 Task: Add an event with the title Interview with Nora, date '2024/04/23', time 7:30 AM to 9:30 AMand add a description: During this session, we will gather a diverse group of experts, including environmentalists, engineers, urban planners, technology enthusiasts, and policy makers, to foster a multidimensional perspective on the topic. Through an open exchange of ideas, we will collectively explore creative strategies to minimize carbon emissions, reduce traffic congestion, and promote eco-friendly modes of transportation.Select event color  Tangerine . Add location for the event as: 321 Cap Ferrat, France, logged in from the account softage.3@softage.netand send the event invitation to softage.5@softage.net and softage.6@softage.net. Set a reminder for the event Daily
Action: Mouse moved to (82, 105)
Screenshot: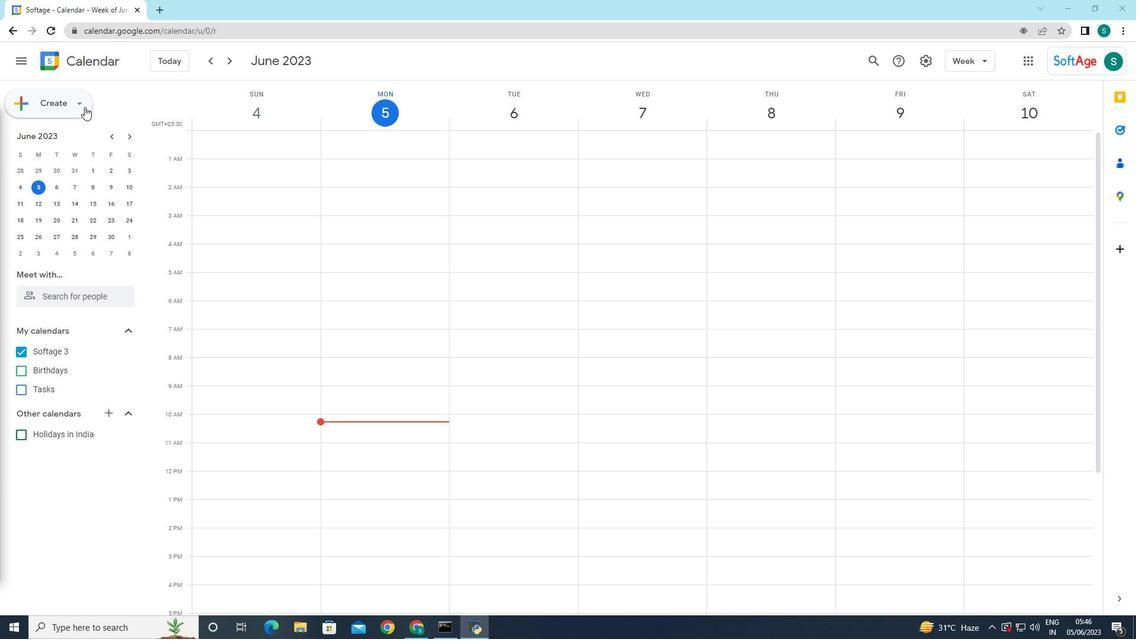 
Action: Mouse pressed left at (82, 105)
Screenshot: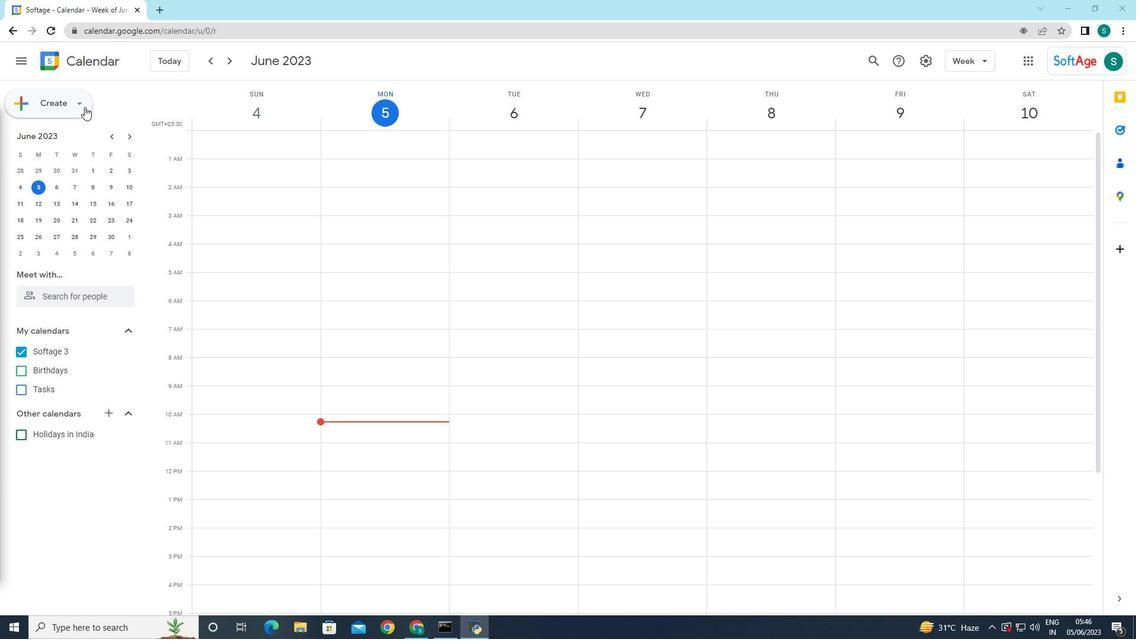 
Action: Mouse moved to (61, 137)
Screenshot: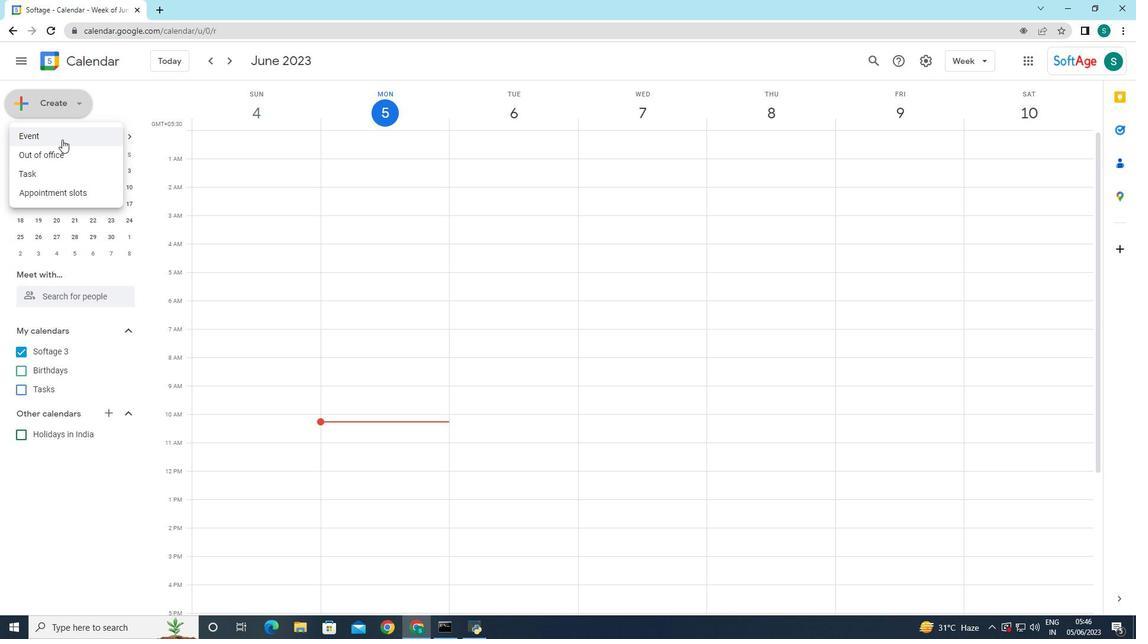
Action: Mouse pressed left at (61, 137)
Screenshot: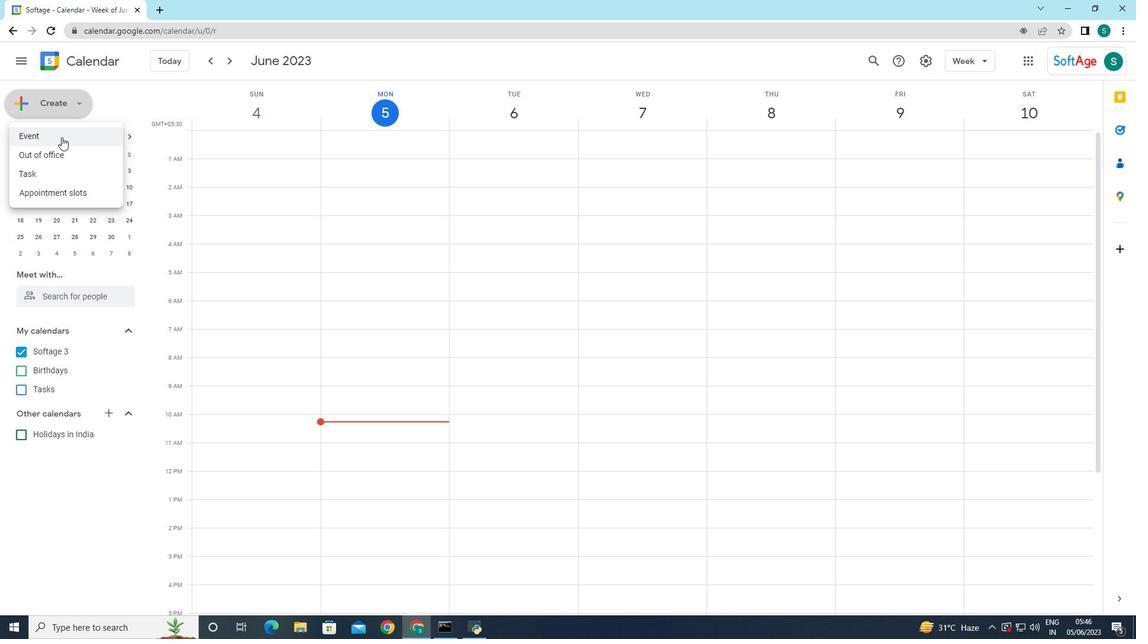 
Action: Mouse moved to (234, 472)
Screenshot: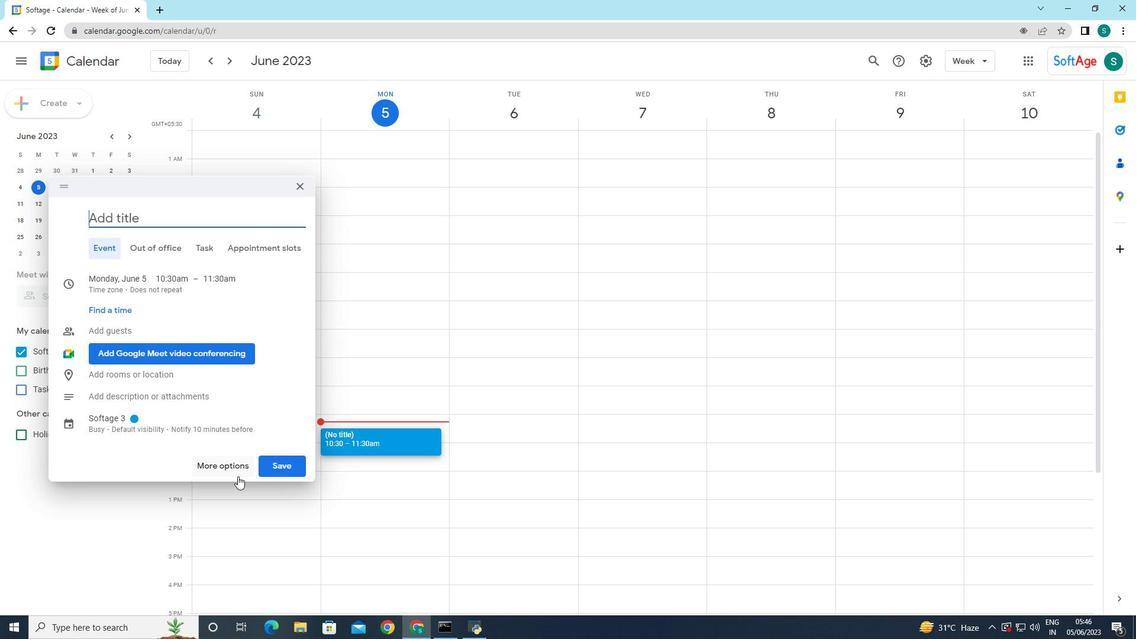 
Action: Mouse pressed left at (234, 472)
Screenshot: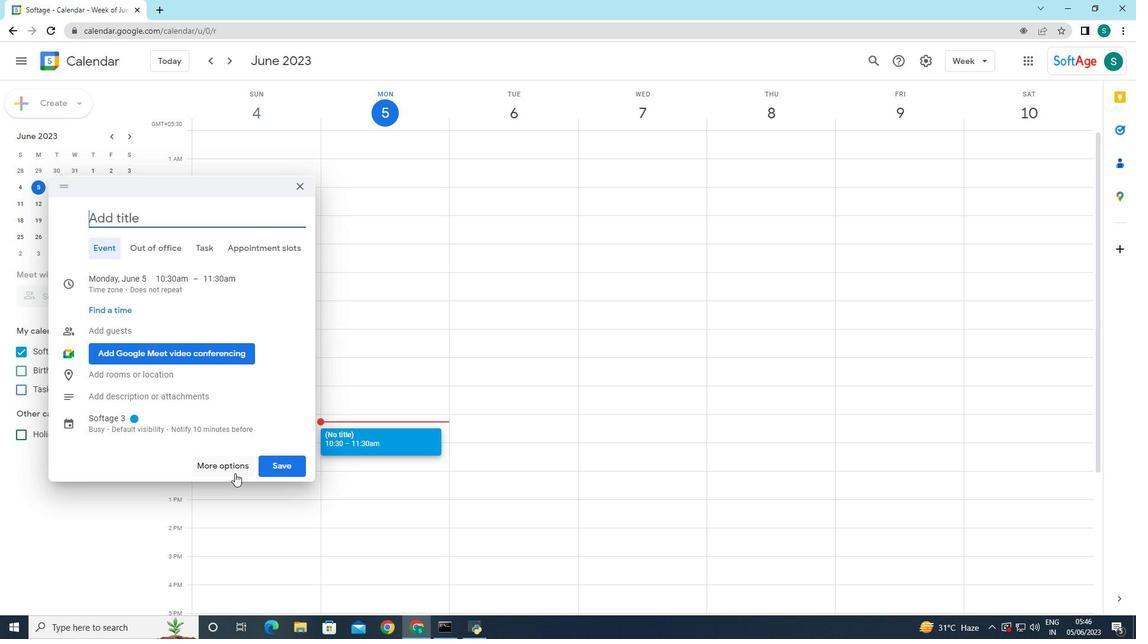 
Action: Mouse moved to (88, 68)
Screenshot: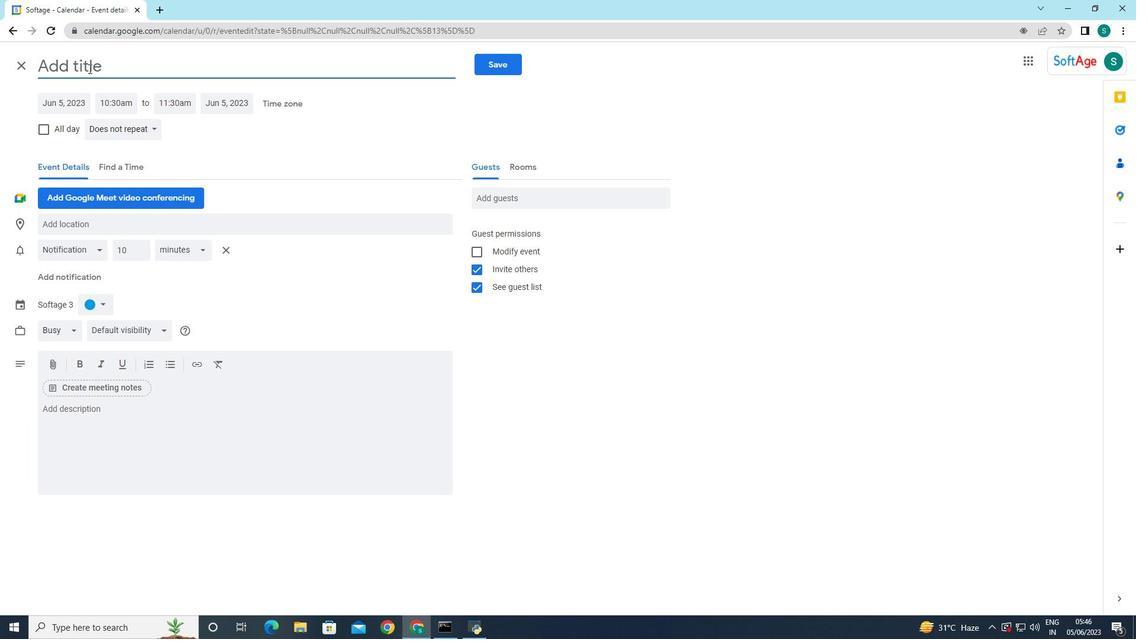 
Action: Mouse pressed left at (88, 68)
Screenshot: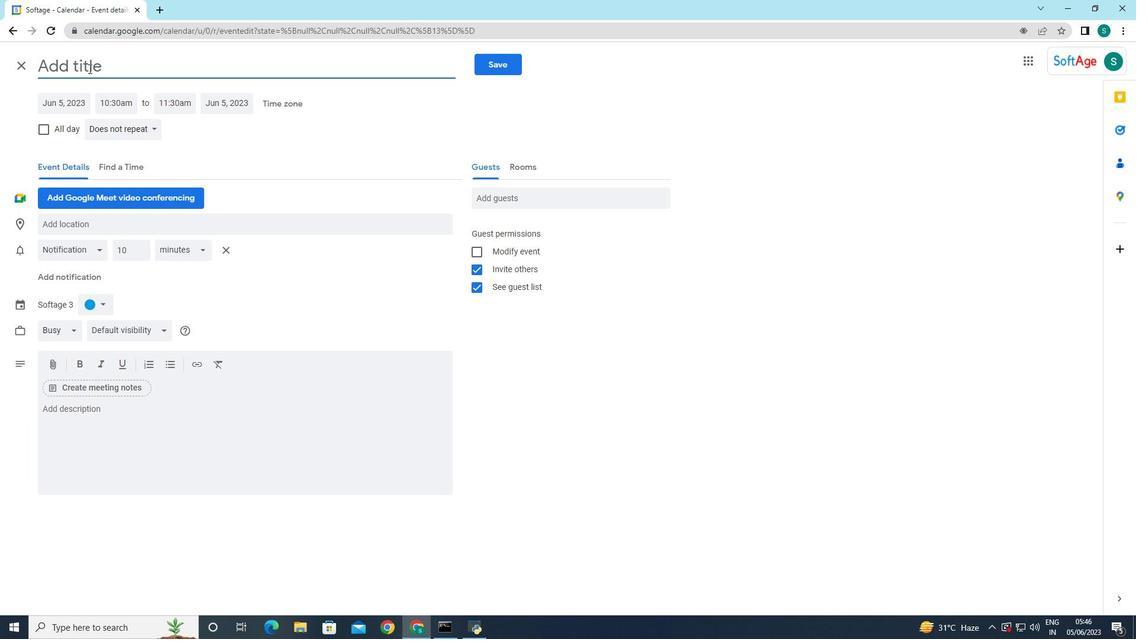 
Action: Key pressed <Key.caps_lock>I<Key.caps_lock>nterviw<Key.backspace>ew<Key.space><Key.caps_lock>W<Key.backspace><Key.caps_lock>w<Key.caps_lock>ITH<Key.backspace><Key.backspace><Key.backspace><Key.caps_lock>i<Key.backspace>ith<Key.space><Key.caps_lock>N<Key.caps_lock>ora,<Key.space>
Screenshot: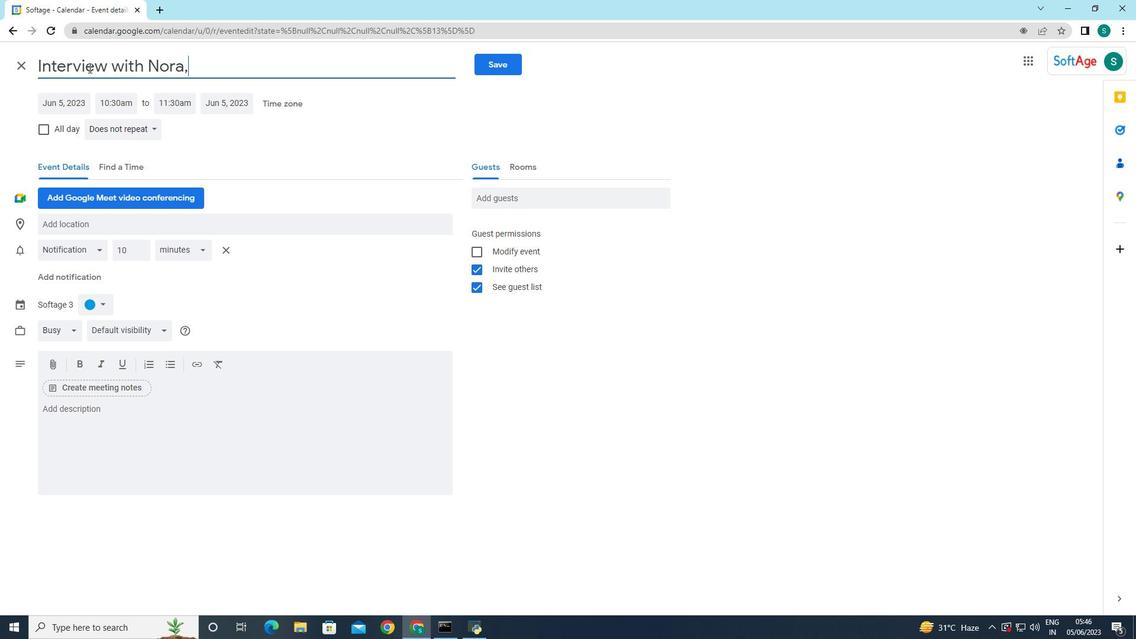 
Action: Mouse moved to (57, 104)
Screenshot: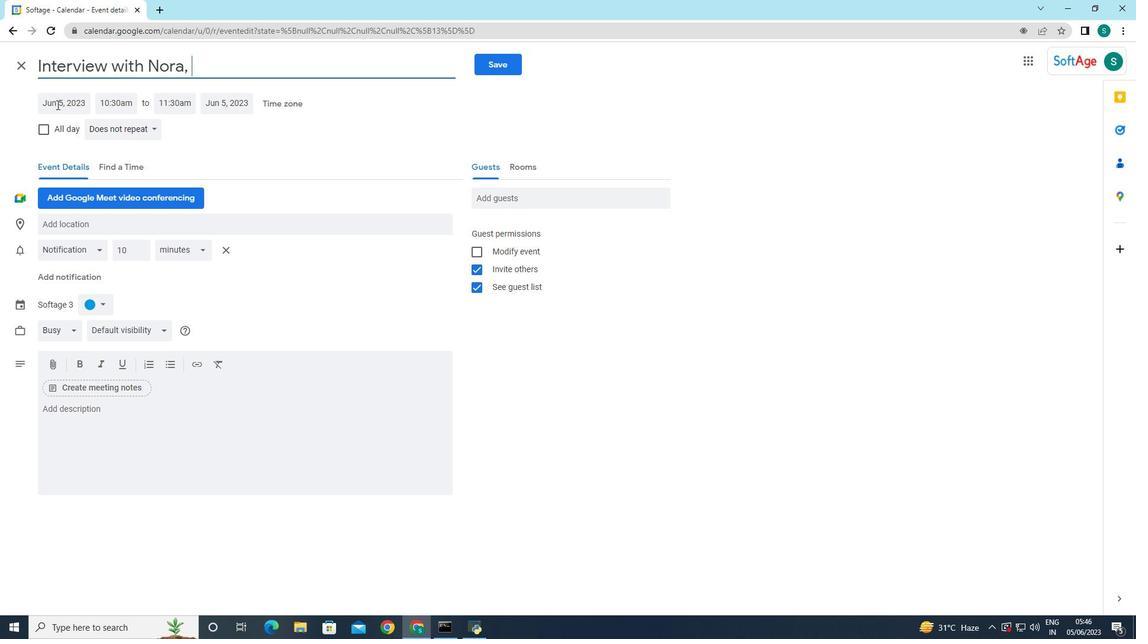 
Action: Mouse pressed left at (57, 104)
Screenshot: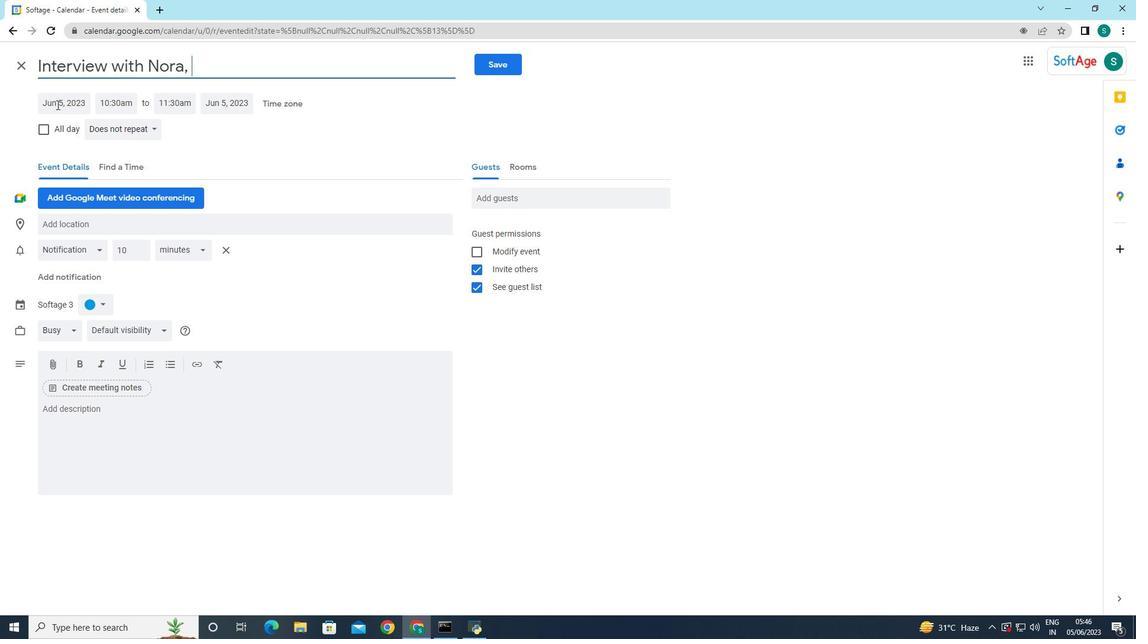 
Action: Mouse moved to (193, 129)
Screenshot: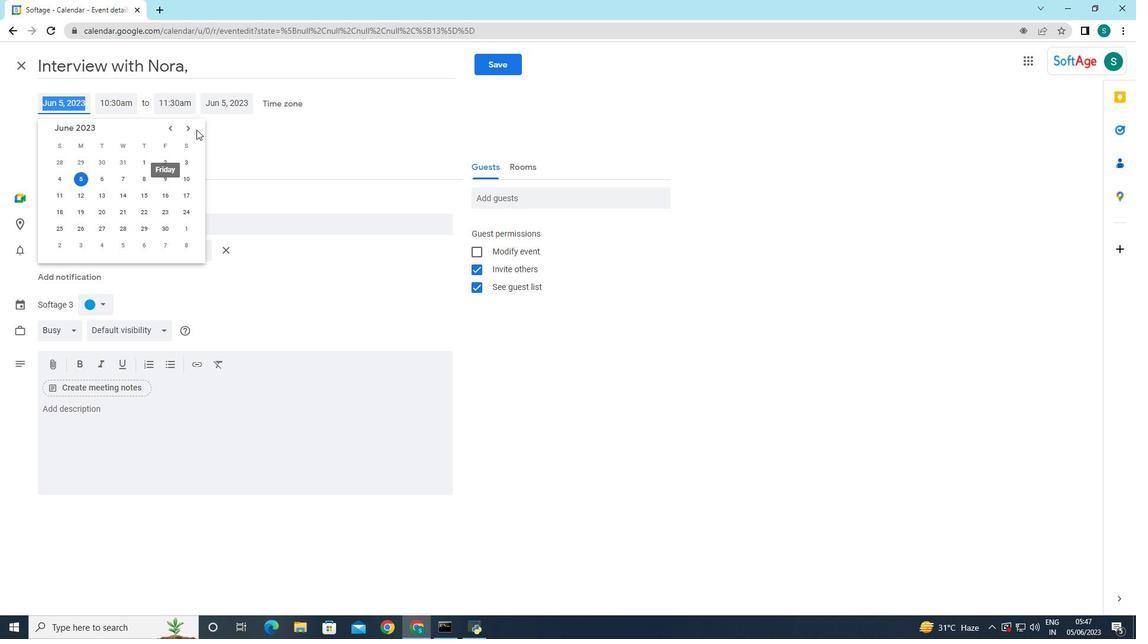 
Action: Mouse pressed left at (193, 129)
Screenshot: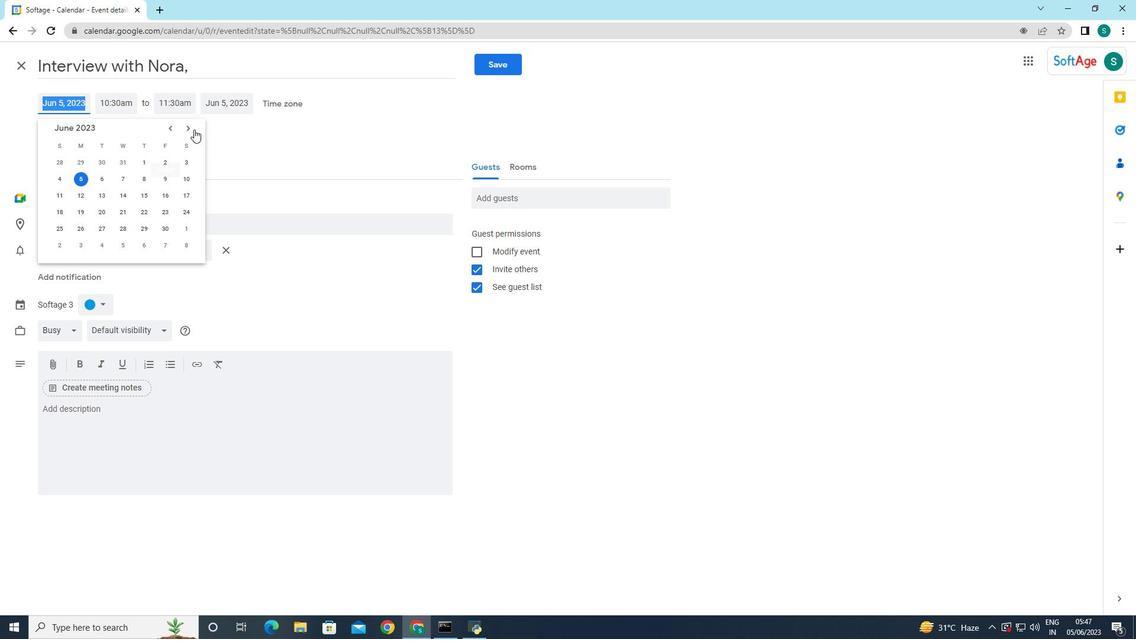 
Action: Mouse pressed left at (193, 129)
Screenshot: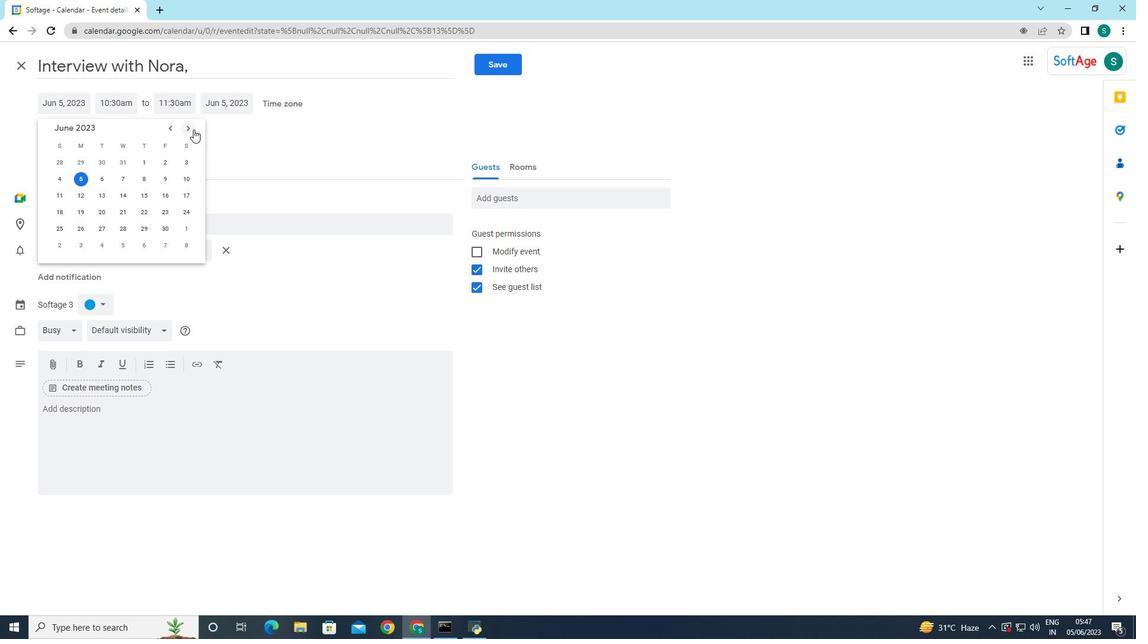 
Action: Mouse pressed left at (193, 129)
Screenshot: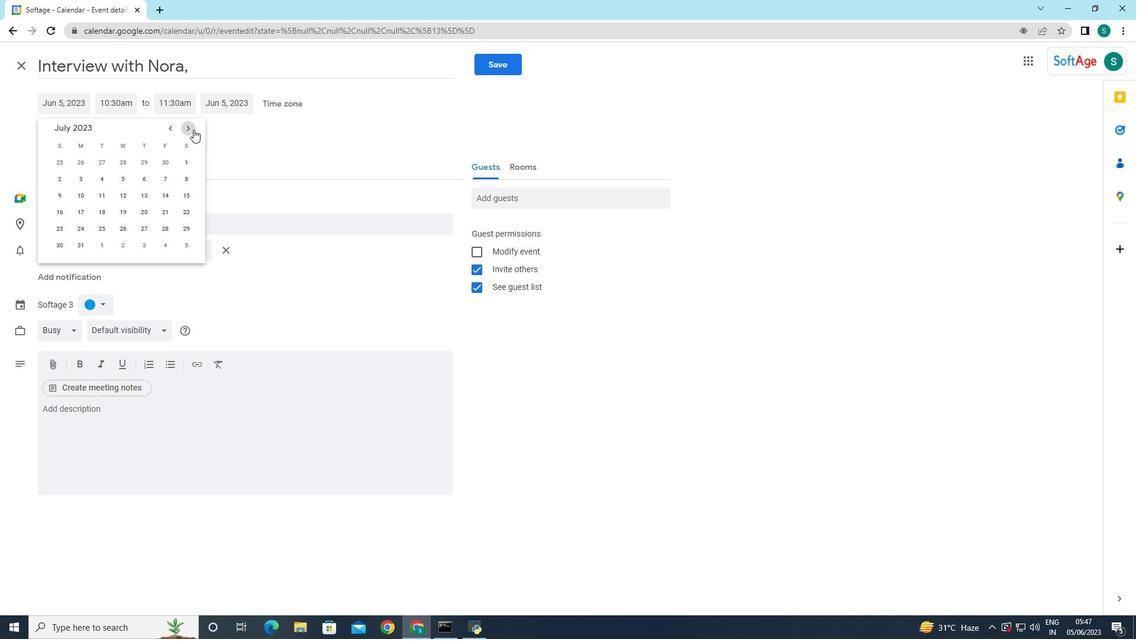 
Action: Mouse pressed left at (193, 129)
Screenshot: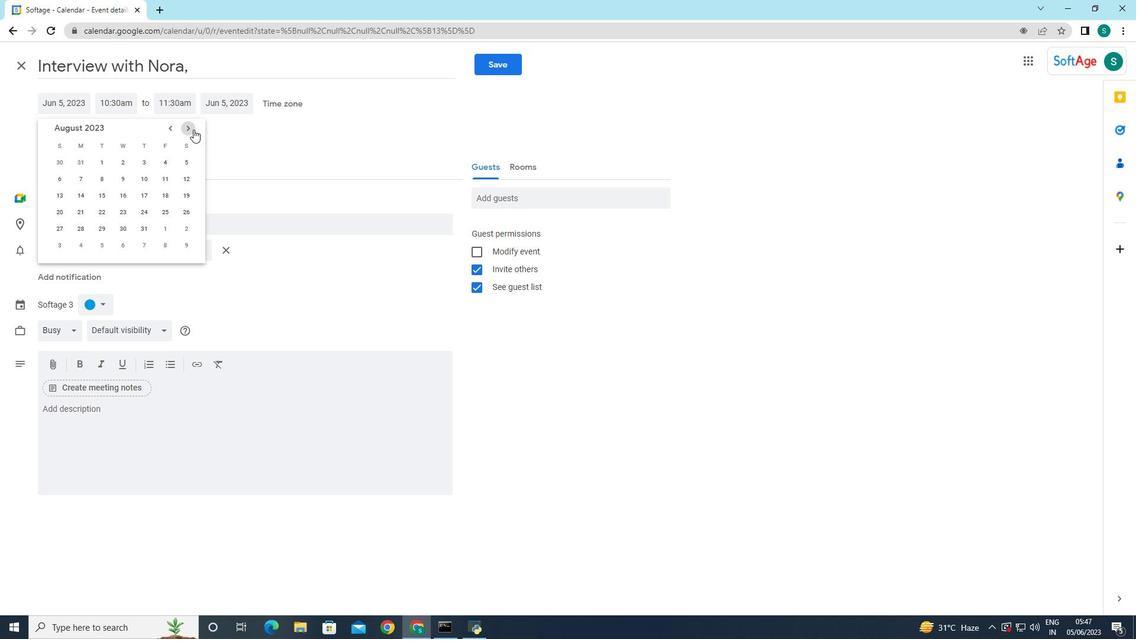 
Action: Mouse pressed left at (193, 129)
Screenshot: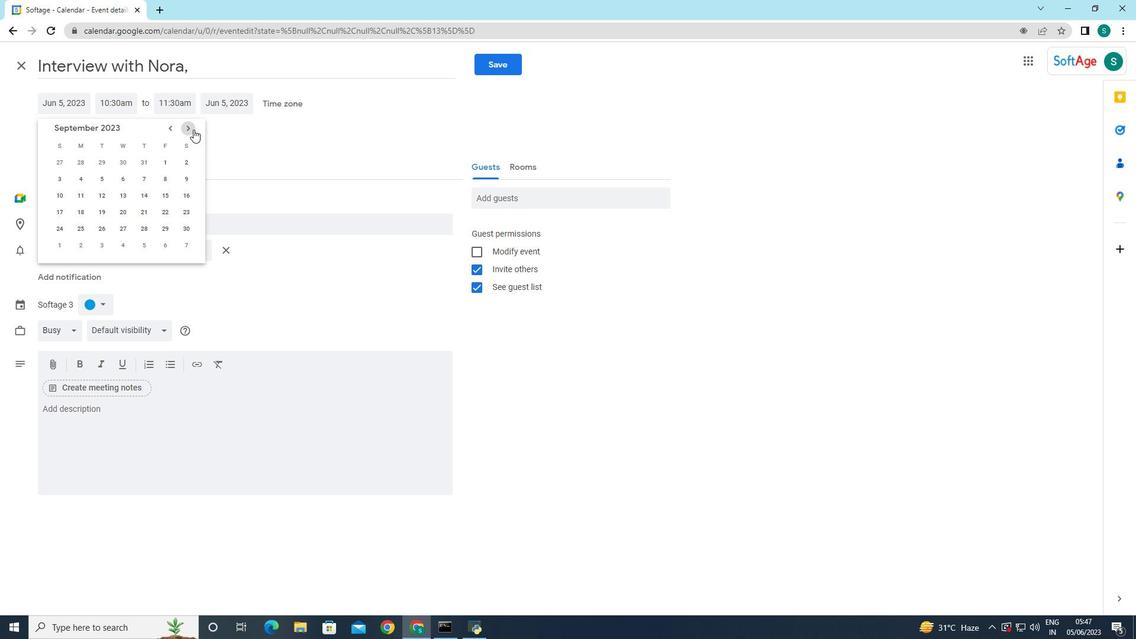 
Action: Mouse pressed left at (193, 129)
Screenshot: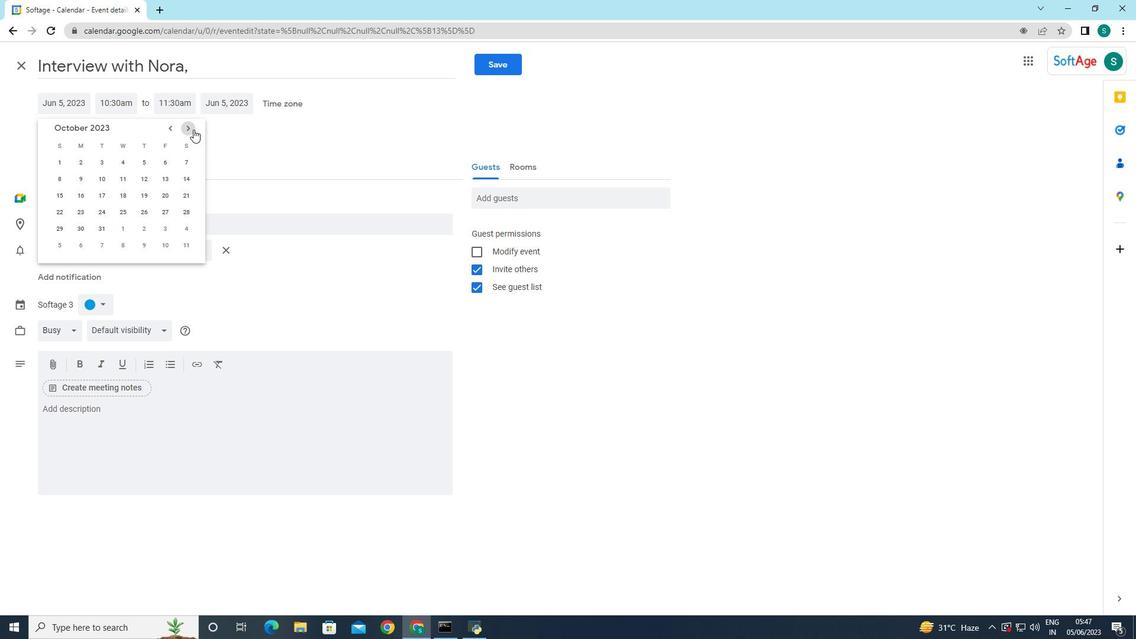 
Action: Mouse pressed left at (193, 129)
Screenshot: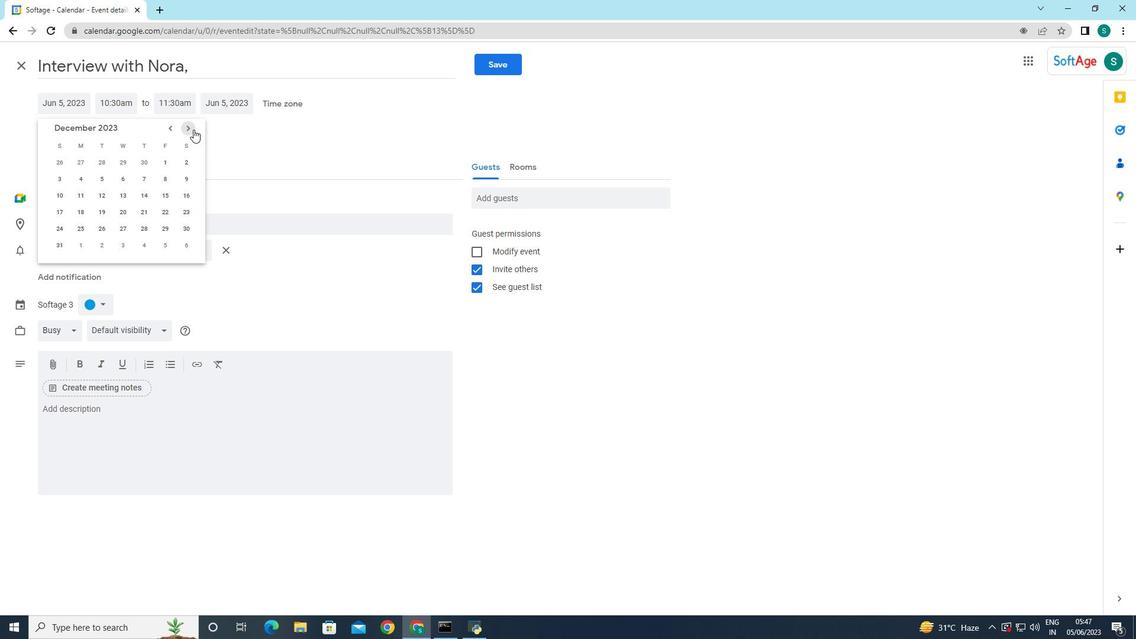 
Action: Mouse pressed left at (193, 129)
Screenshot: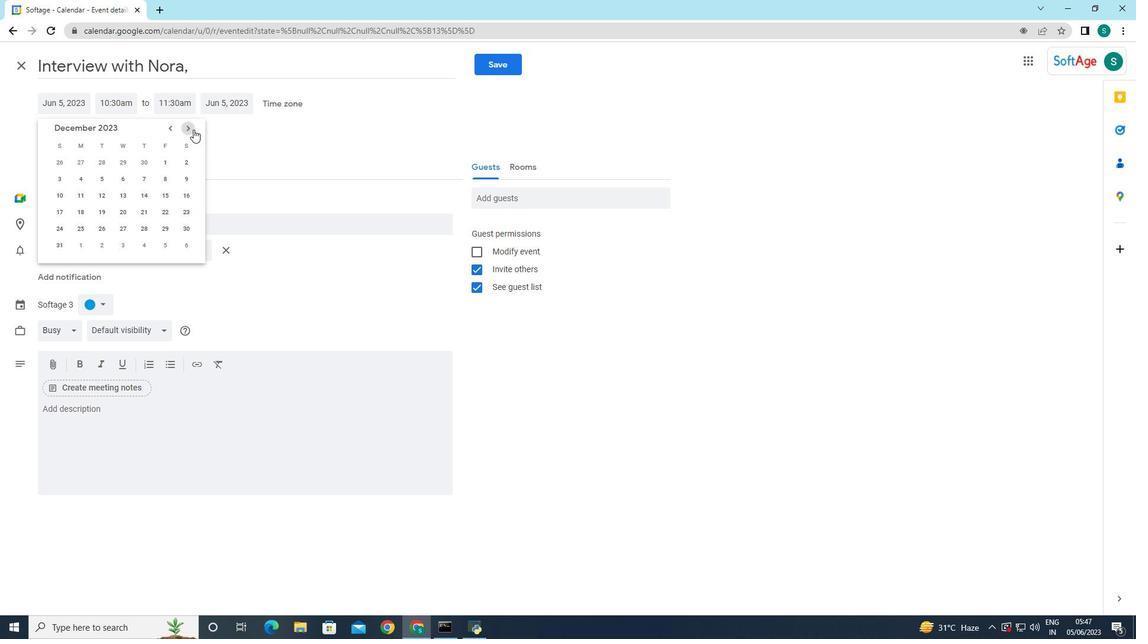 
Action: Mouse pressed left at (193, 129)
Screenshot: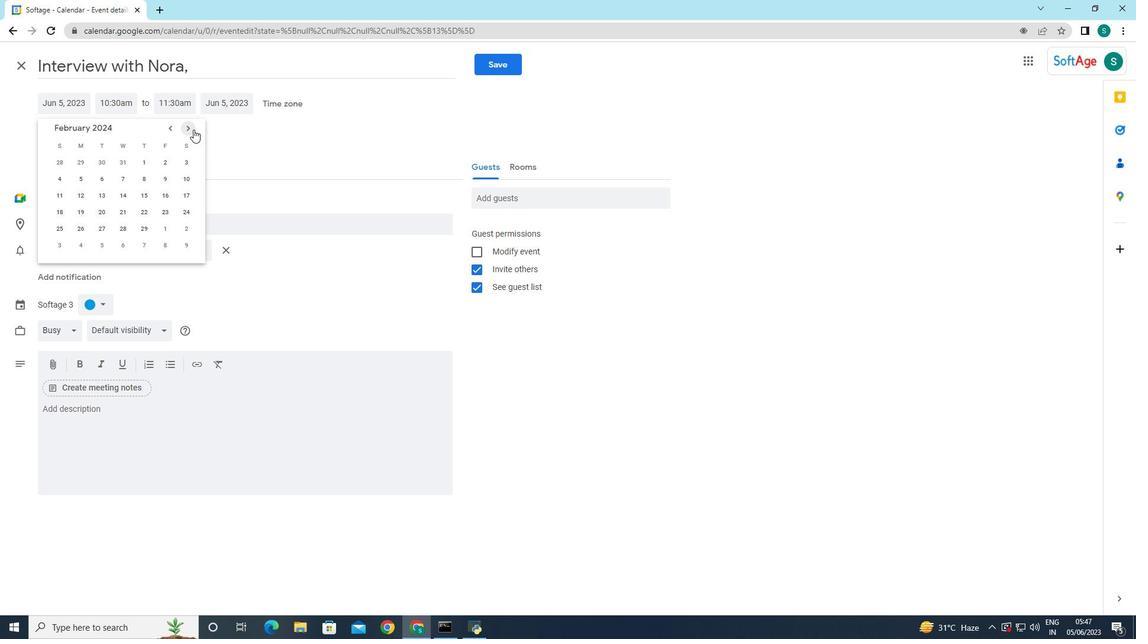 
Action: Mouse pressed left at (193, 129)
Screenshot: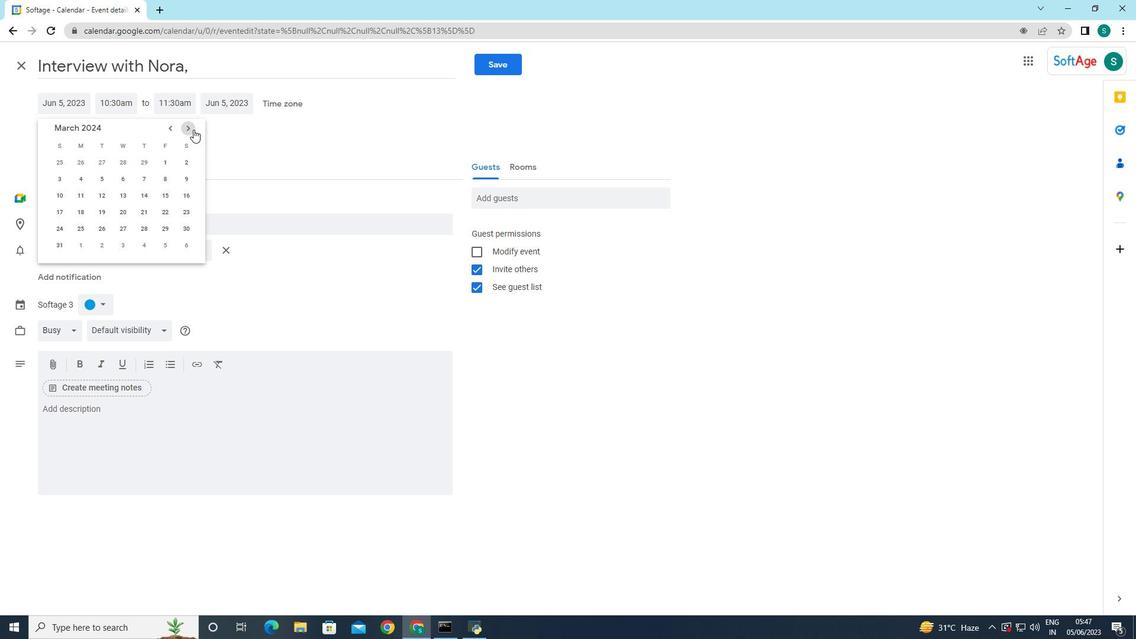 
Action: Mouse moved to (142, 165)
Screenshot: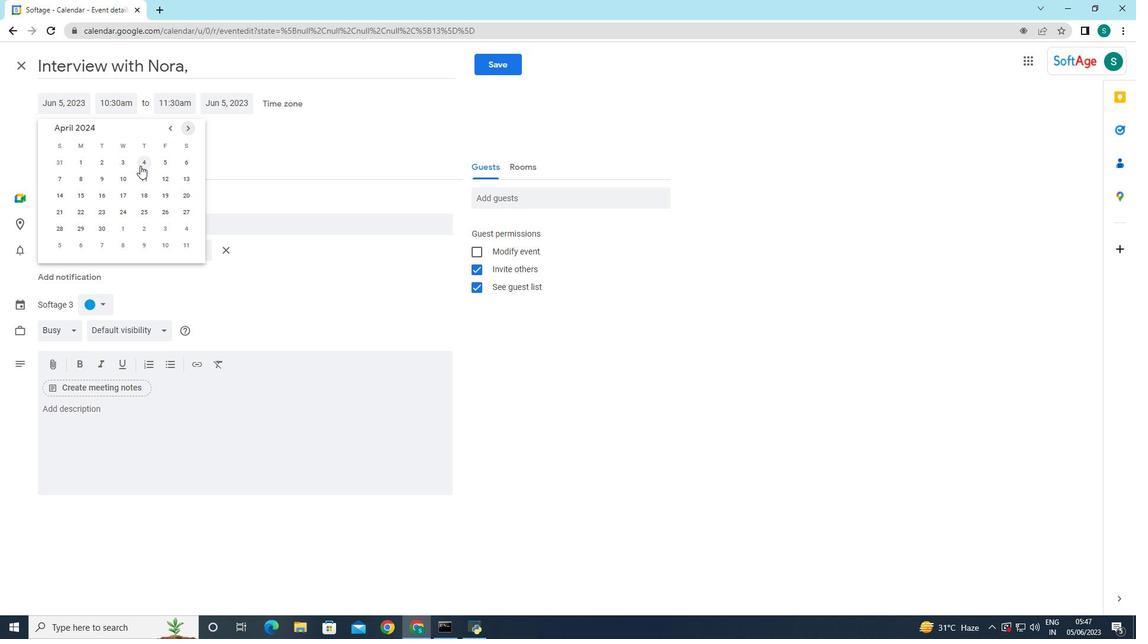 
Action: Mouse pressed left at (142, 165)
Screenshot: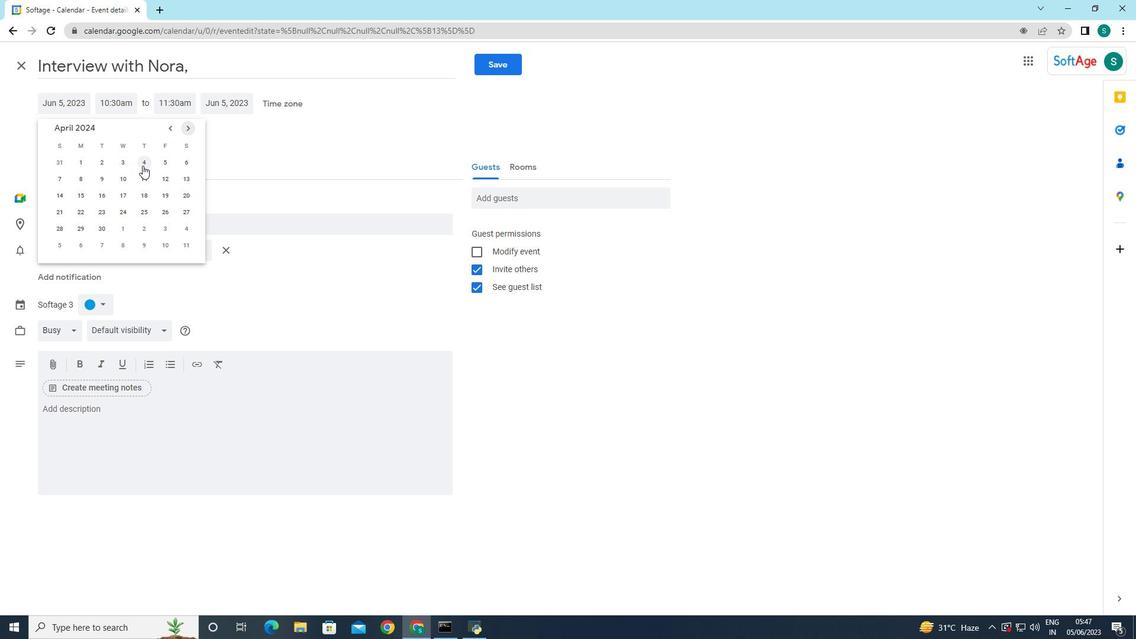 
Action: Mouse moved to (101, 214)
Screenshot: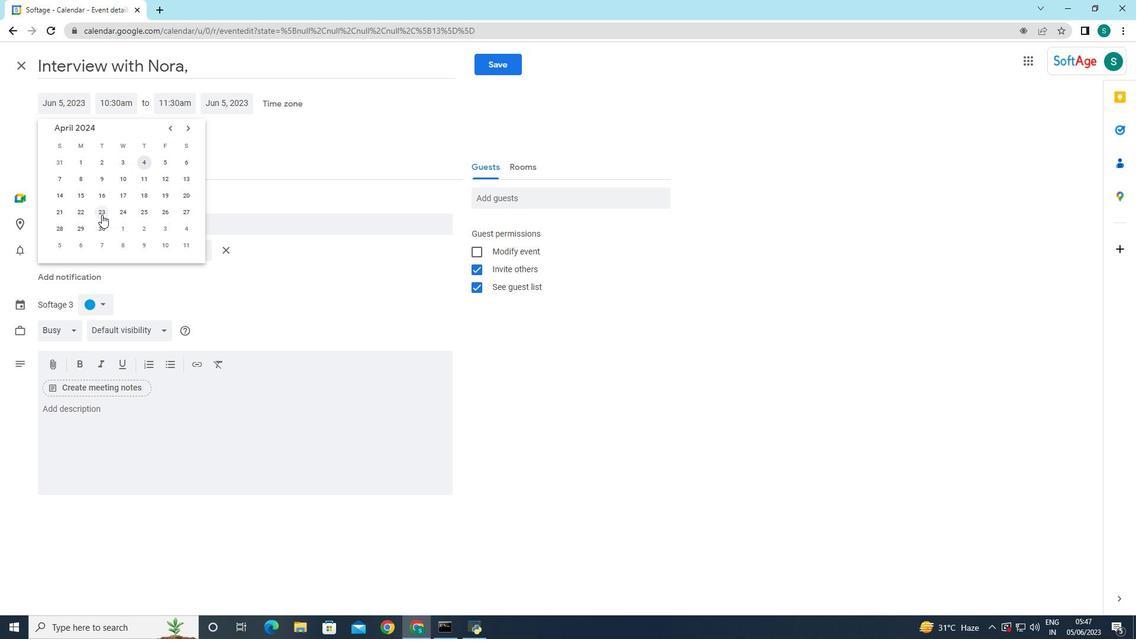 
Action: Mouse pressed left at (101, 214)
Screenshot: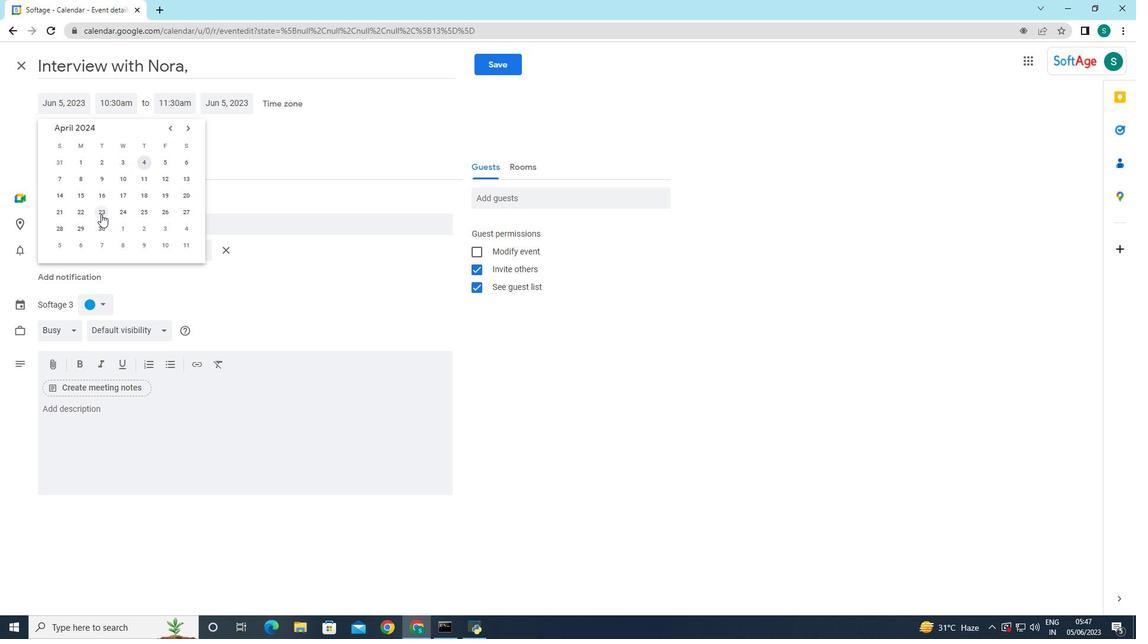 
Action: Mouse moved to (282, 163)
Screenshot: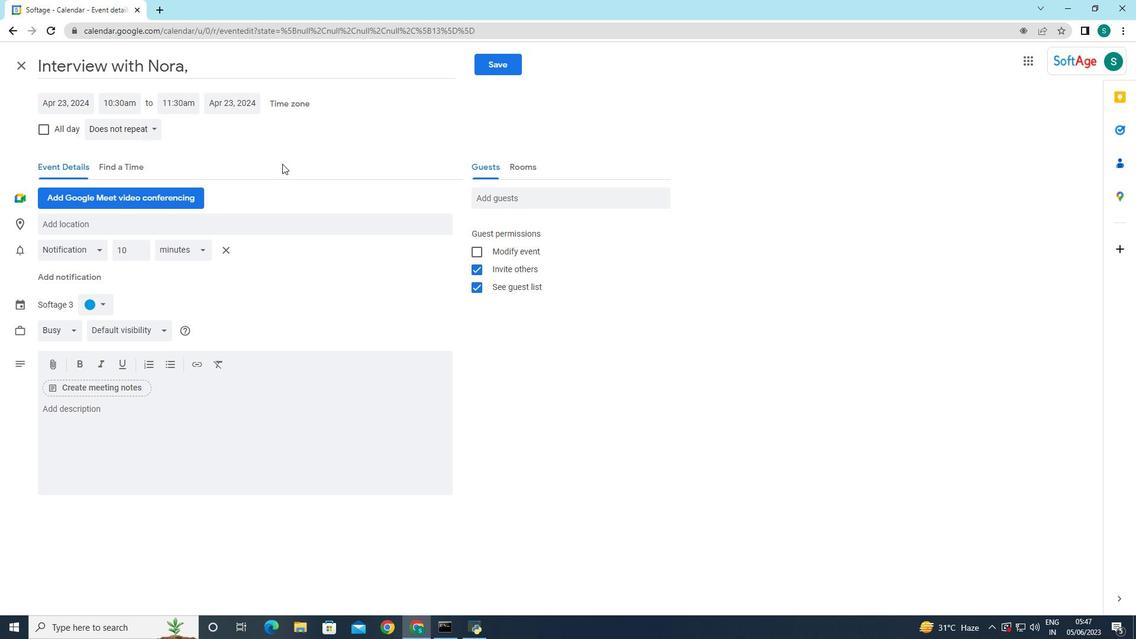 
Action: Mouse pressed left at (282, 163)
Screenshot: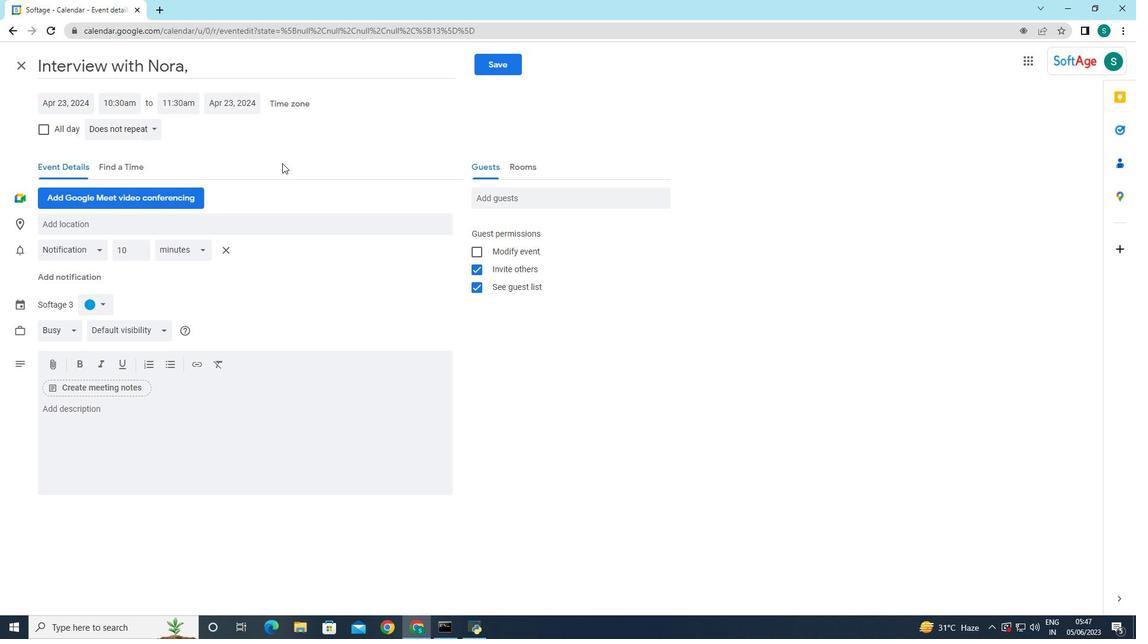 
Action: Mouse moved to (132, 101)
Screenshot: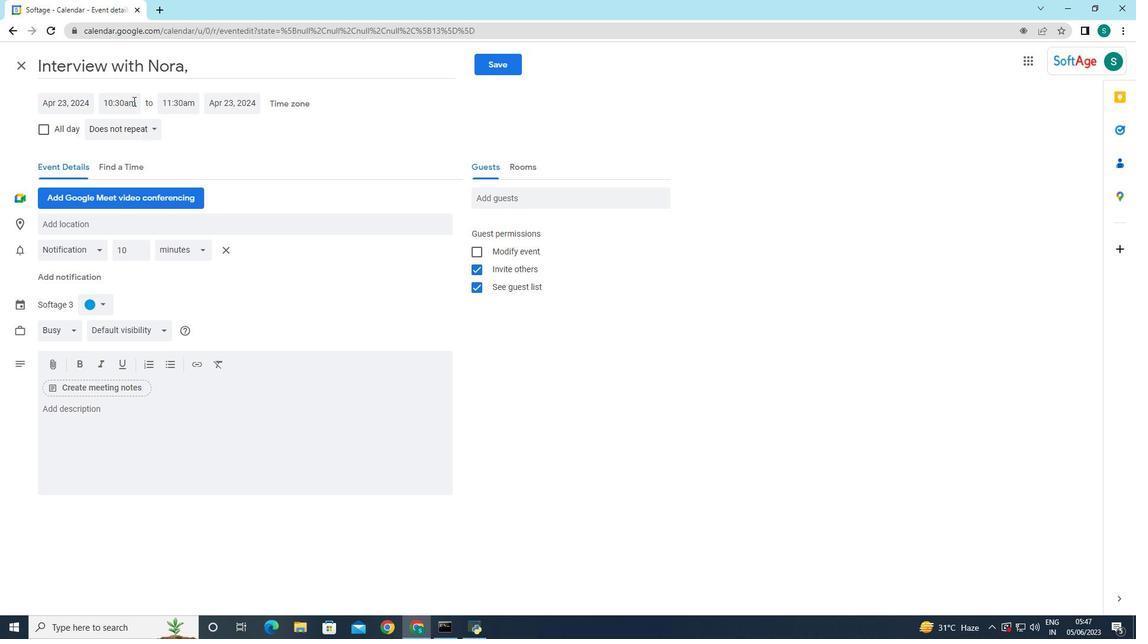 
Action: Mouse pressed left at (132, 101)
Screenshot: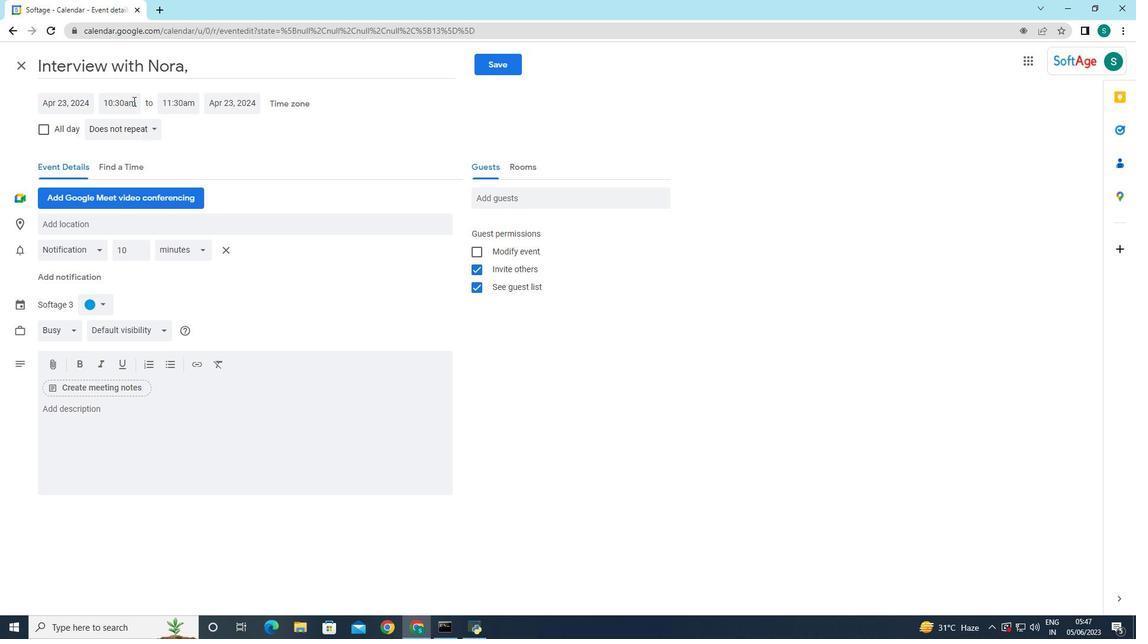 
Action: Mouse moved to (137, 152)
Screenshot: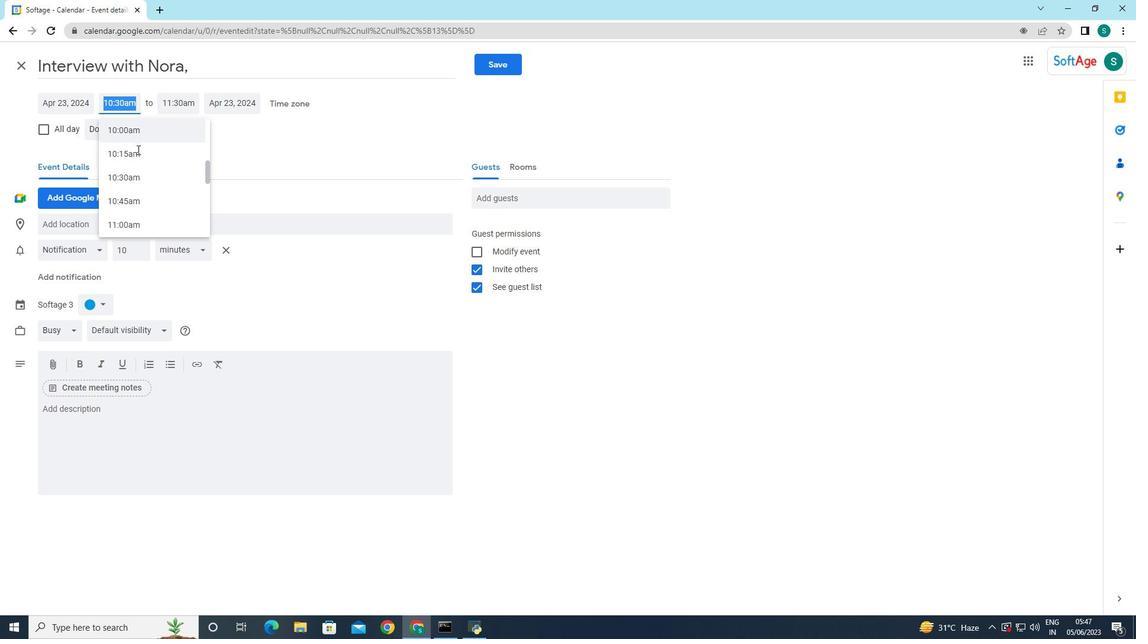 
Action: Mouse scrolled (137, 152) with delta (0, 0)
Screenshot: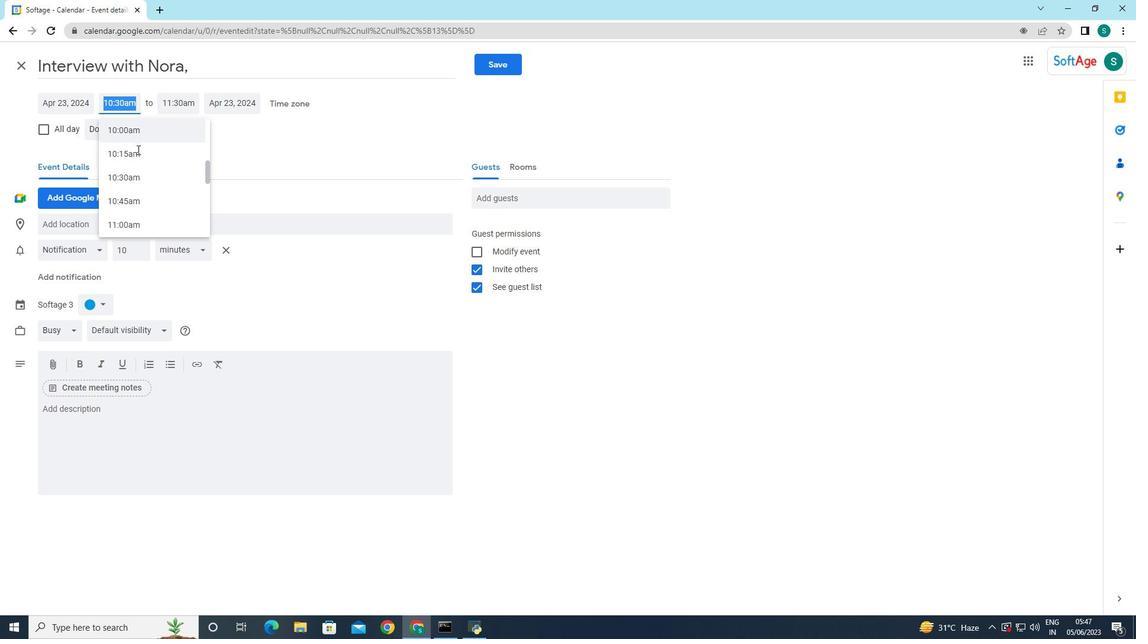 
Action: Mouse scrolled (137, 152) with delta (0, 0)
Screenshot: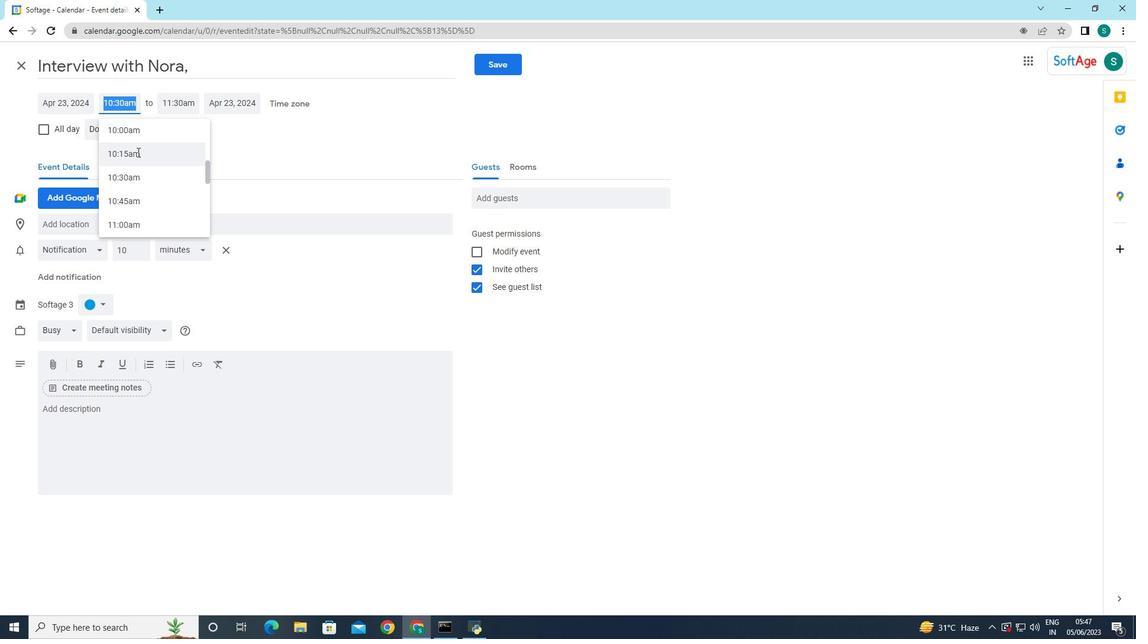 
Action: Mouse scrolled (137, 152) with delta (0, 0)
Screenshot: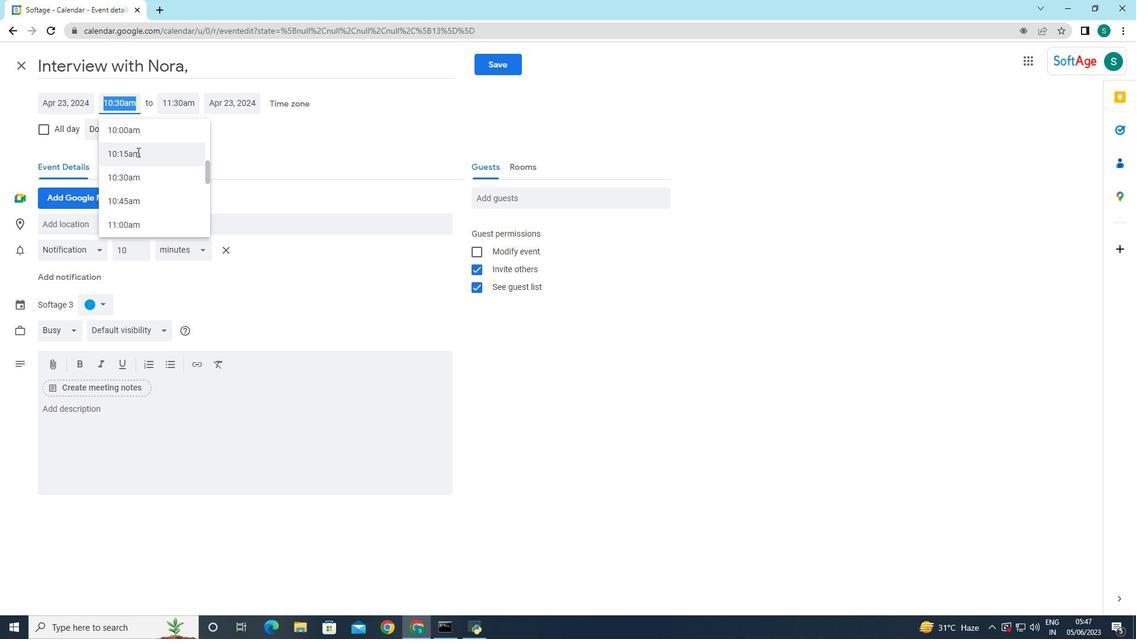 
Action: Mouse moved to (133, 183)
Screenshot: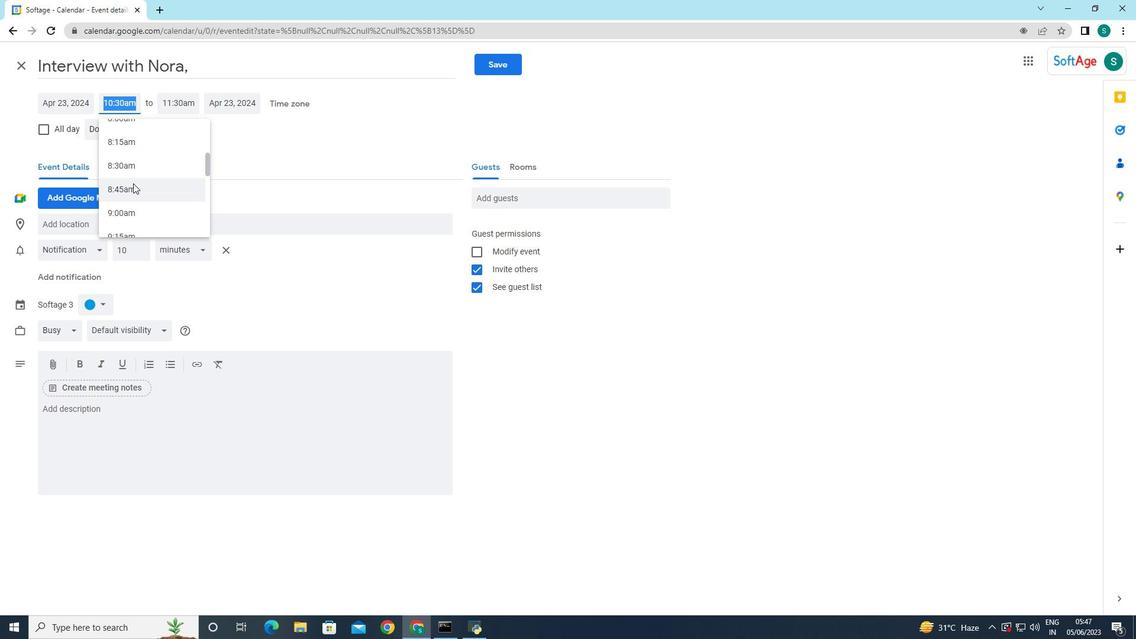 
Action: Mouse scrolled (133, 184) with delta (0, 0)
Screenshot: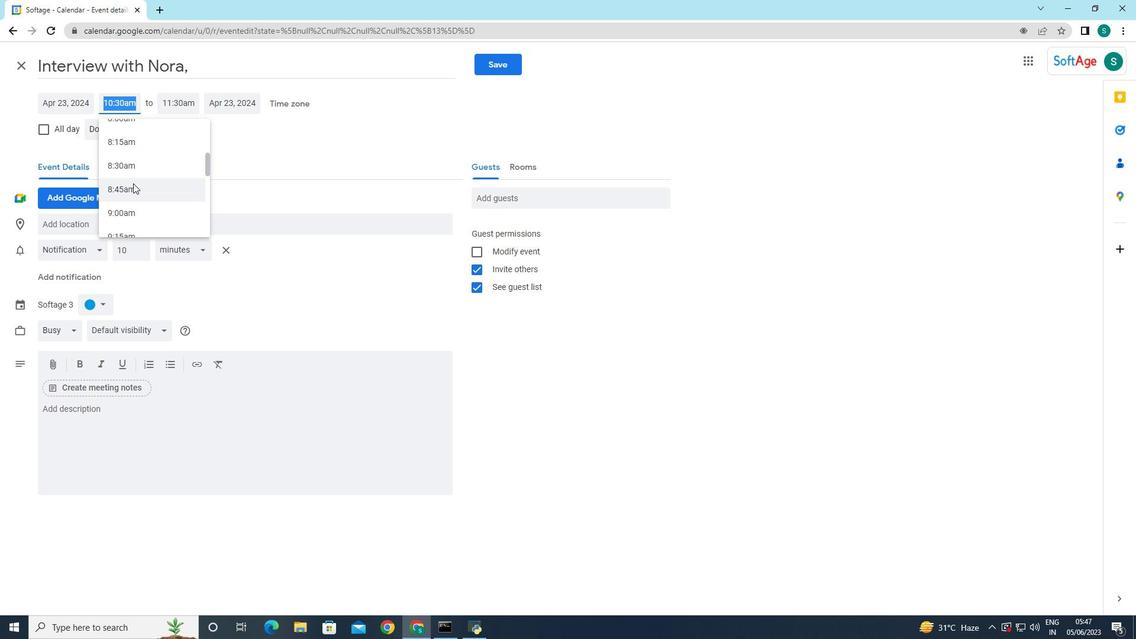 
Action: Mouse moved to (131, 161)
Screenshot: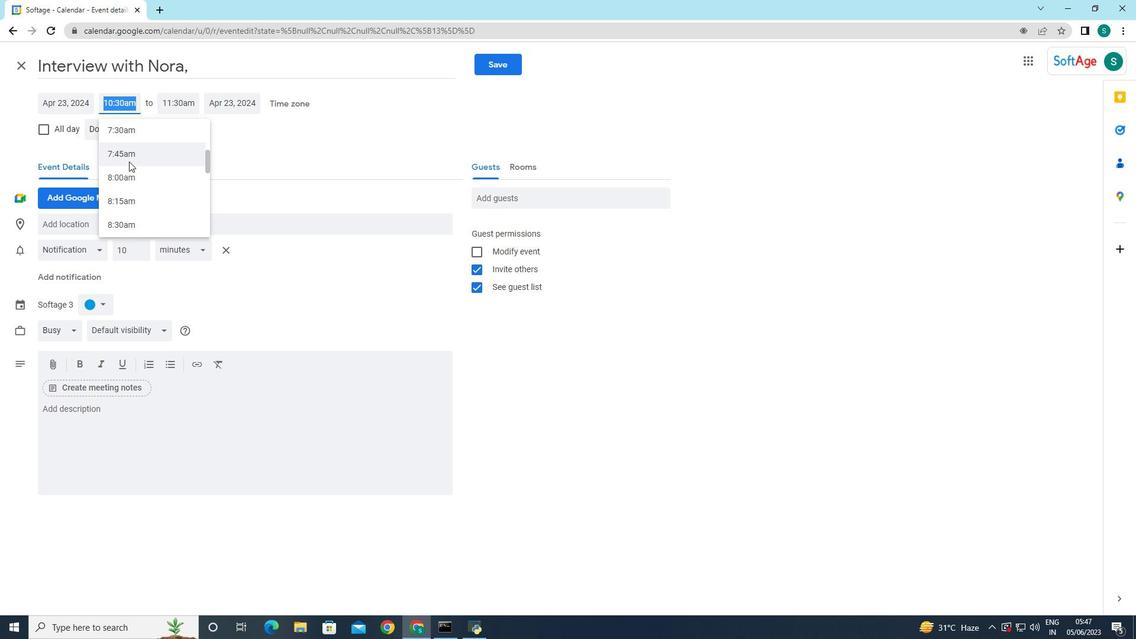 
Action: Mouse scrolled (131, 162) with delta (0, 0)
Screenshot: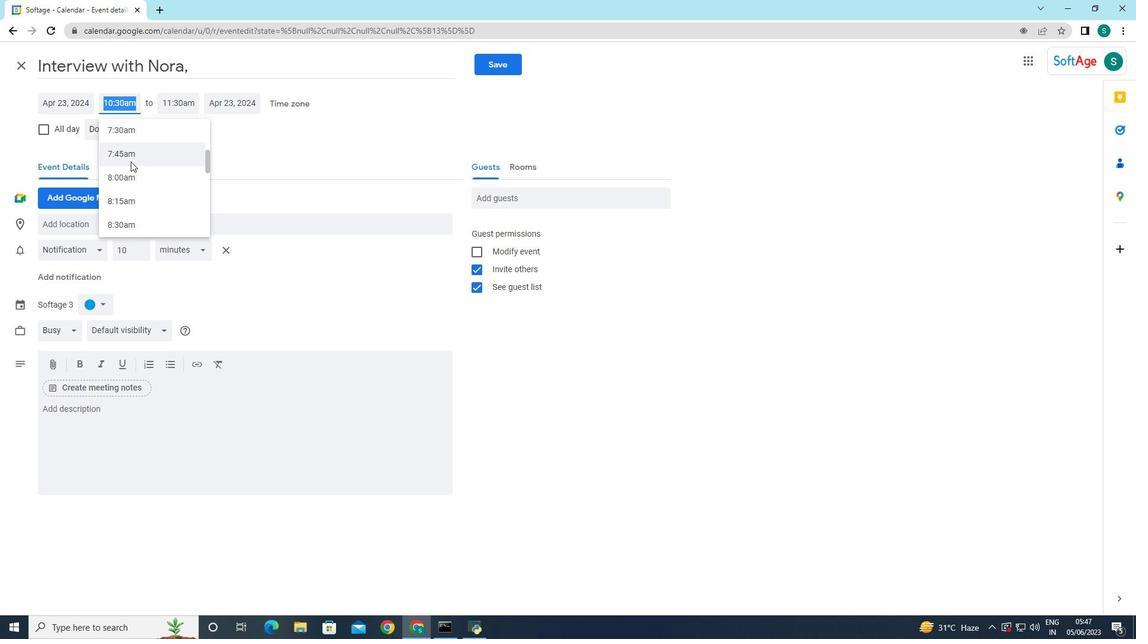 
Action: Mouse moved to (127, 199)
Screenshot: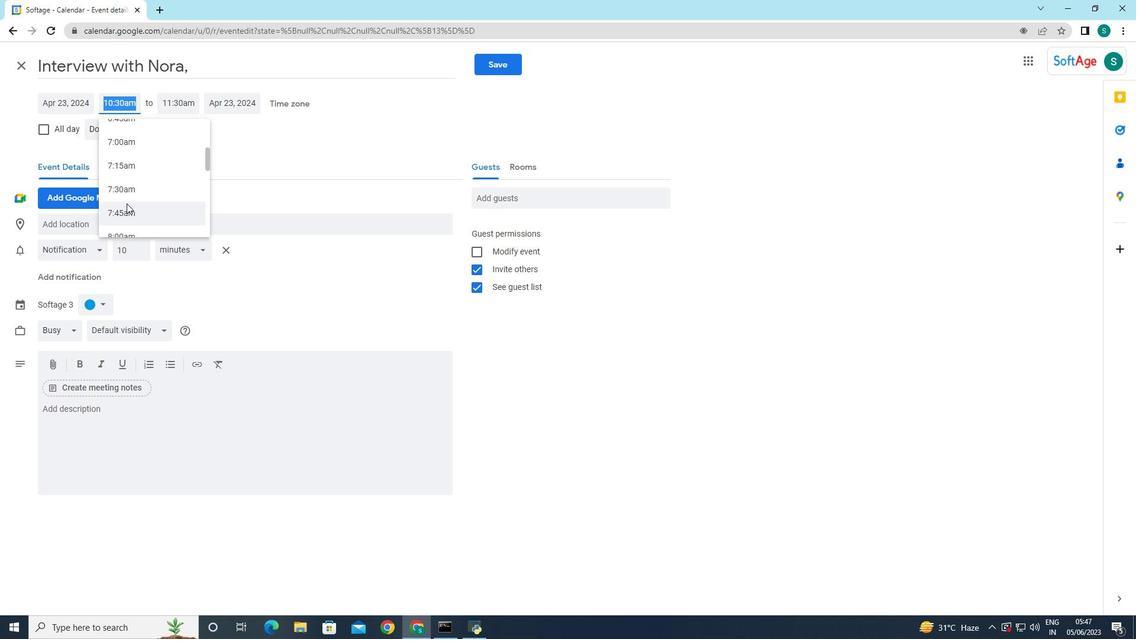 
Action: Mouse scrolled (127, 199) with delta (0, 0)
Screenshot: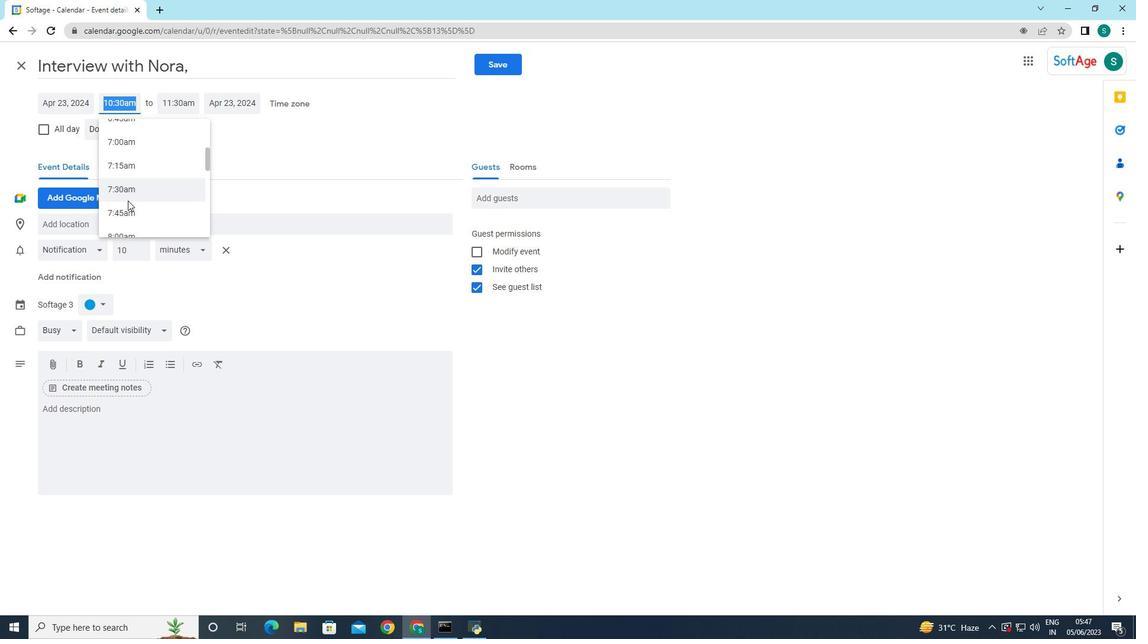 
Action: Mouse moved to (127, 137)
Screenshot: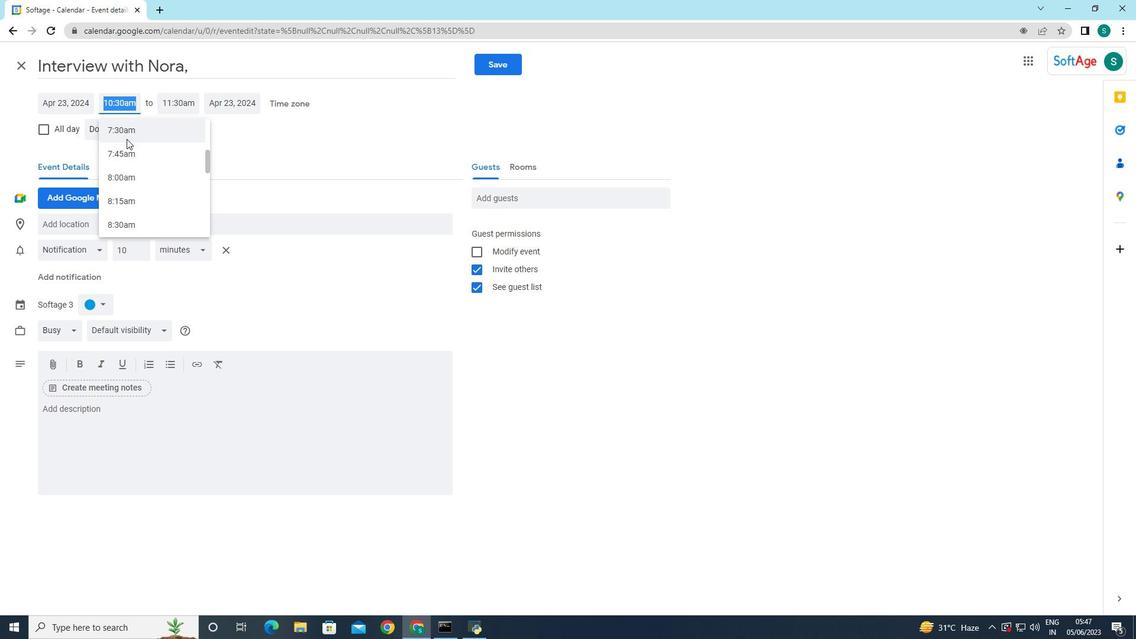 
Action: Mouse pressed left at (127, 137)
Screenshot: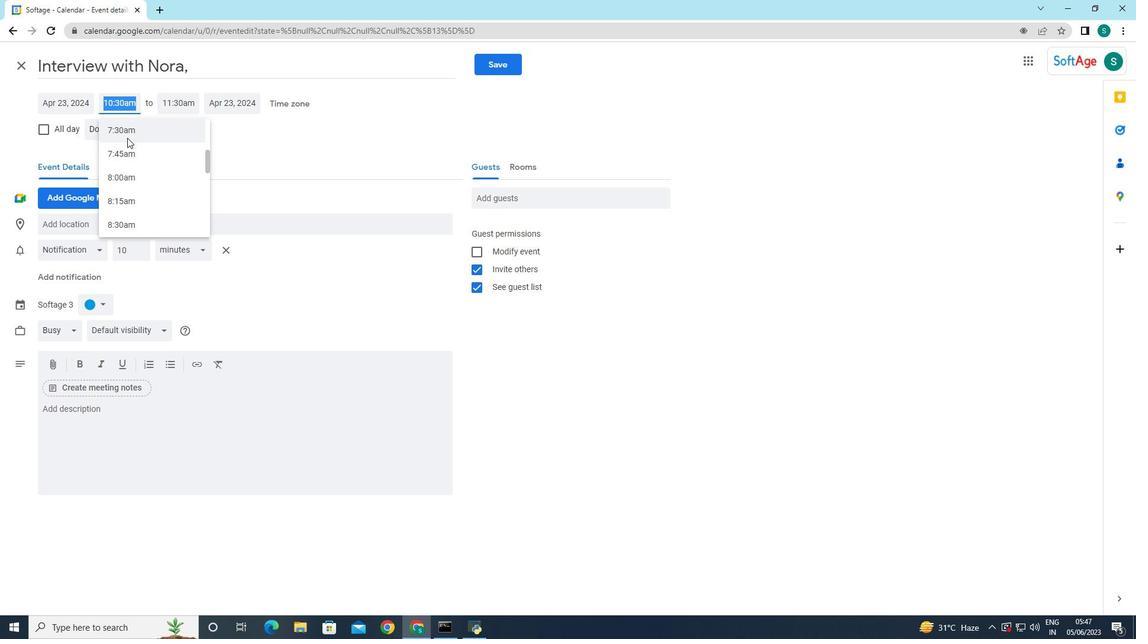 
Action: Mouse moved to (163, 104)
Screenshot: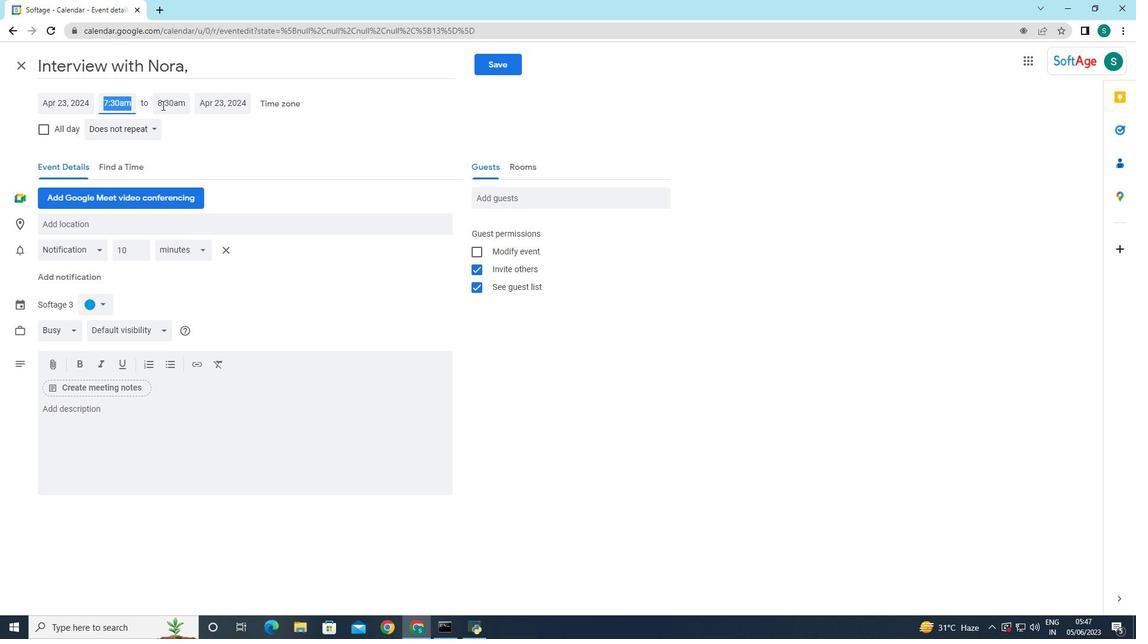 
Action: Mouse pressed left at (163, 104)
Screenshot: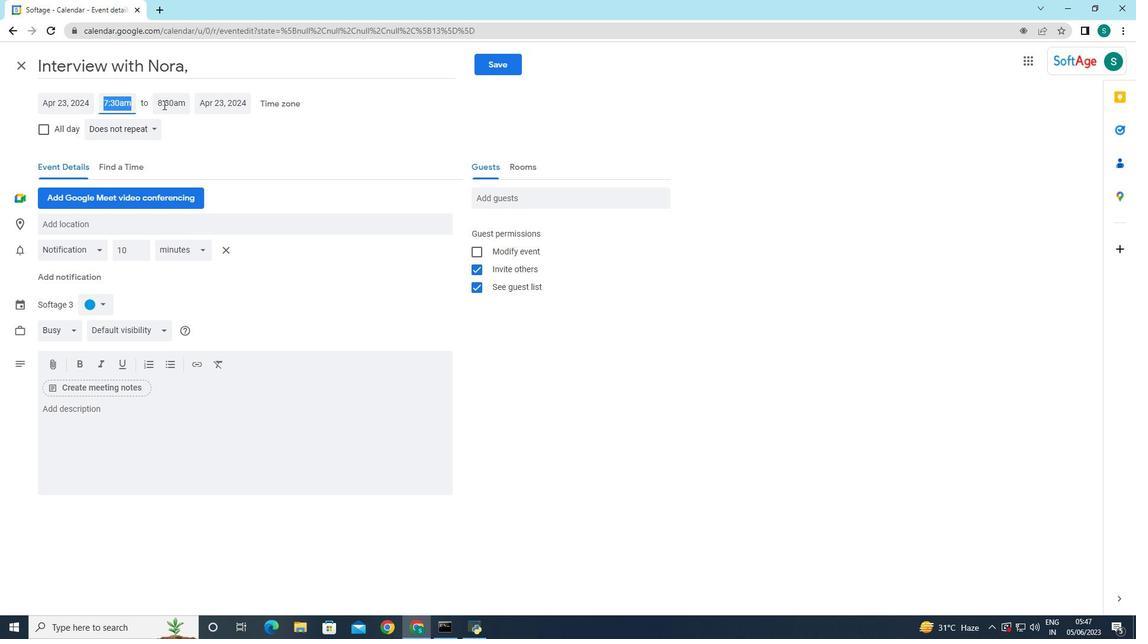 
Action: Mouse moved to (178, 228)
Screenshot: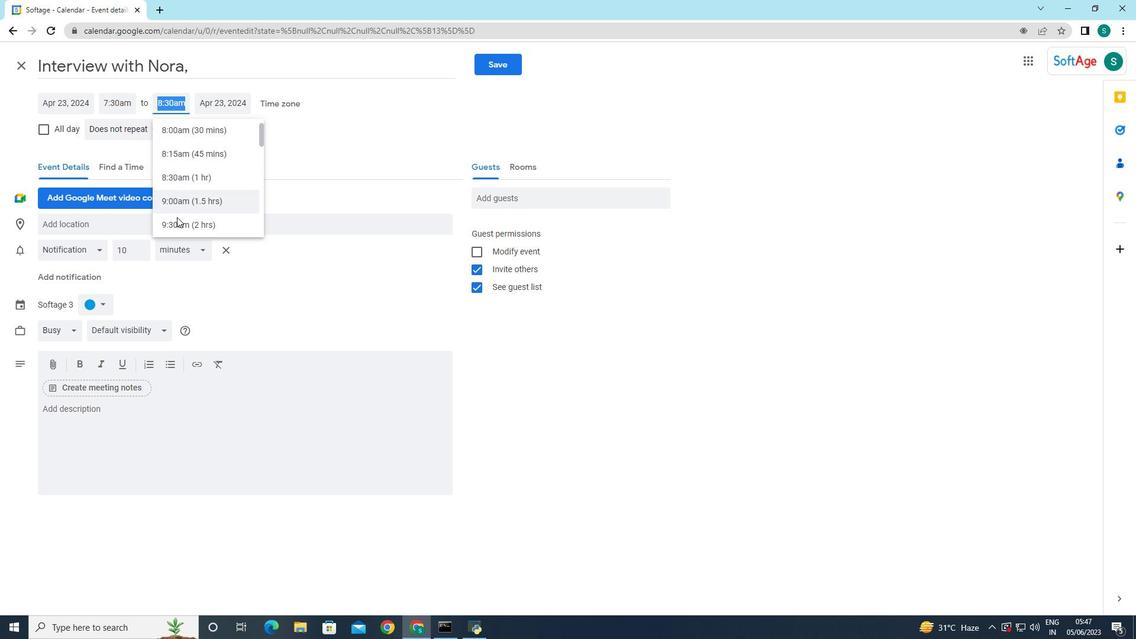 
Action: Mouse pressed left at (178, 228)
Screenshot: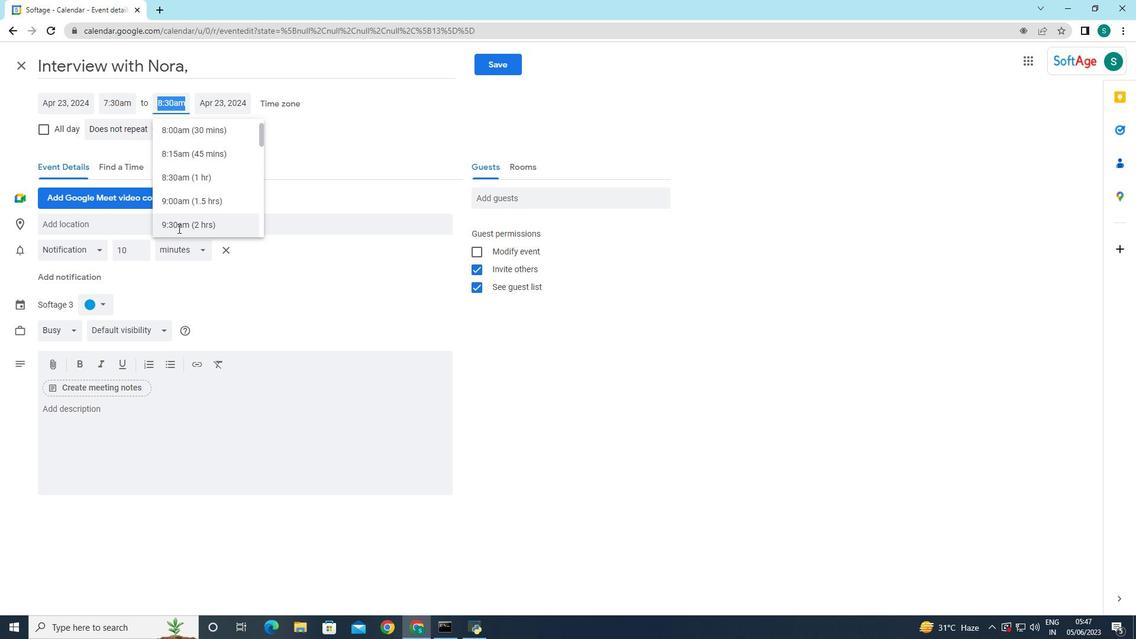 
Action: Mouse moved to (282, 155)
Screenshot: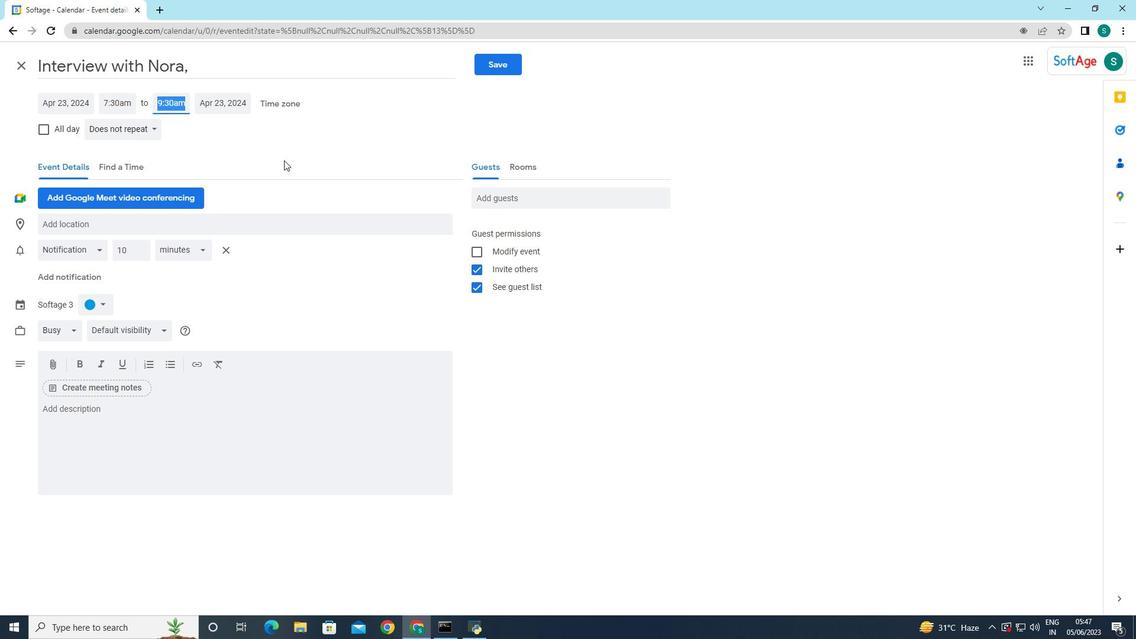 
Action: Mouse pressed left at (282, 155)
Screenshot: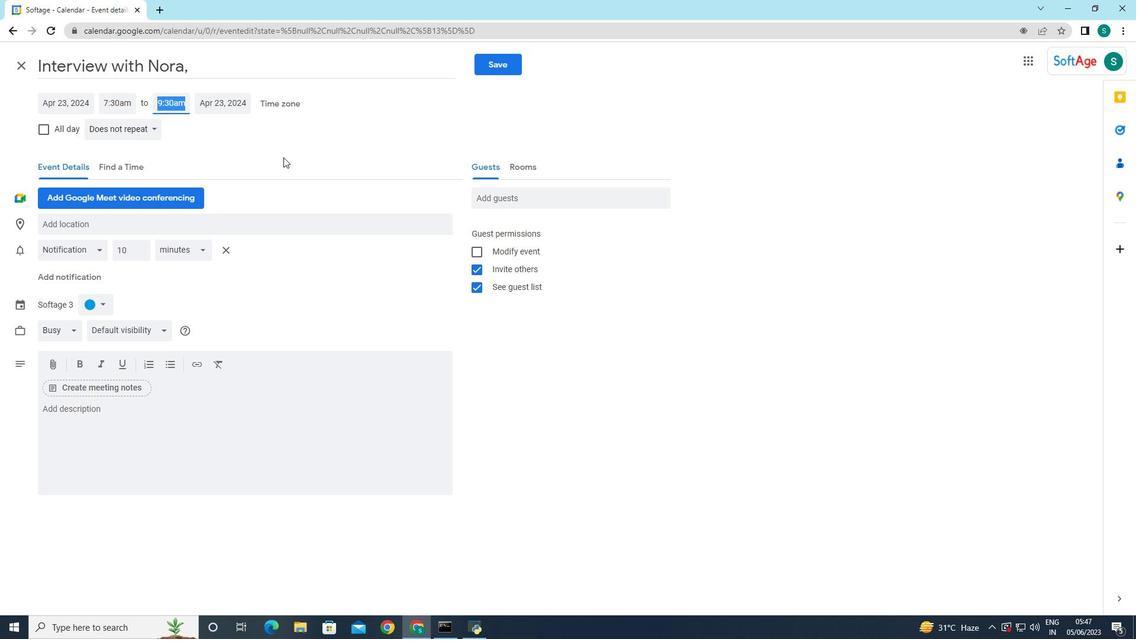 
Action: Mouse moved to (277, 156)
Screenshot: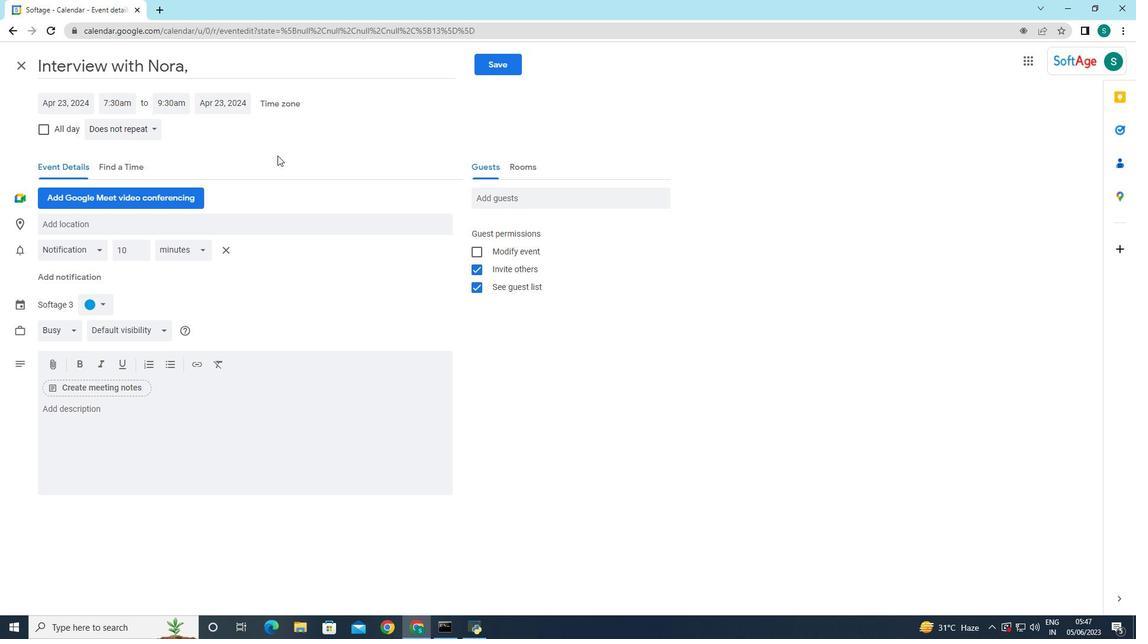 
Action: Mouse pressed left at (277, 156)
Screenshot: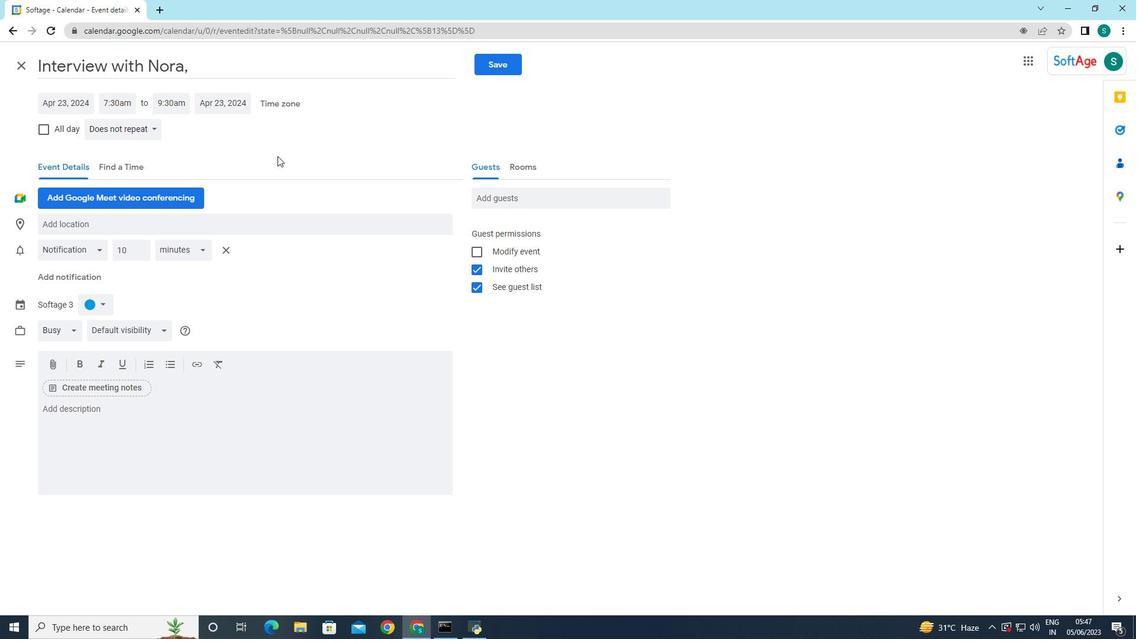 
Action: Mouse moved to (82, 410)
Screenshot: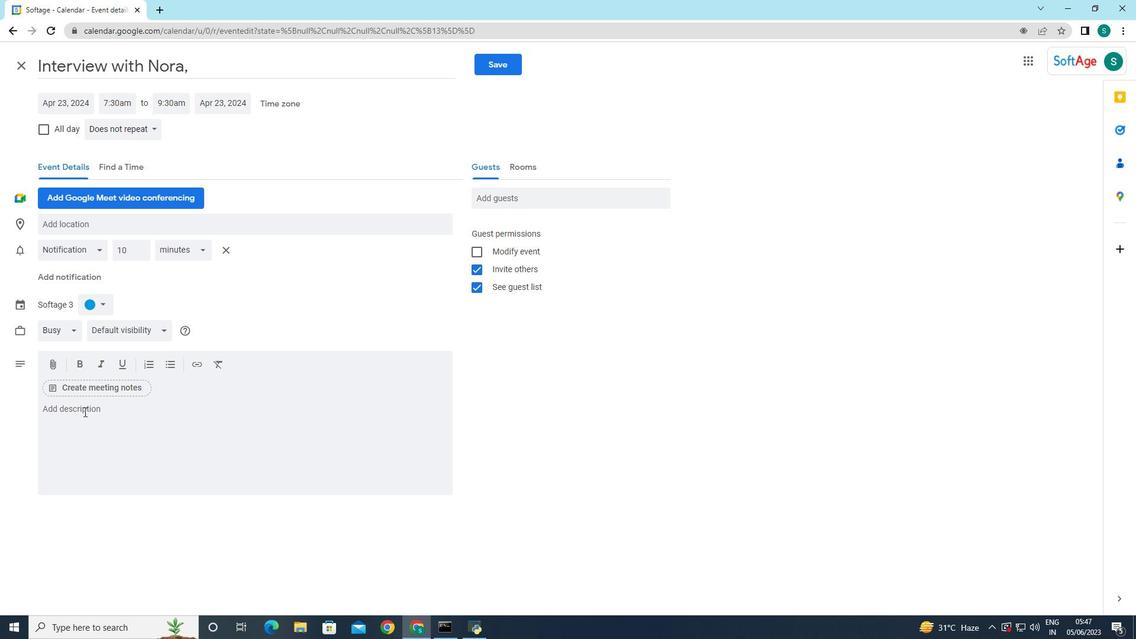 
Action: Mouse pressed left at (82, 410)
Screenshot: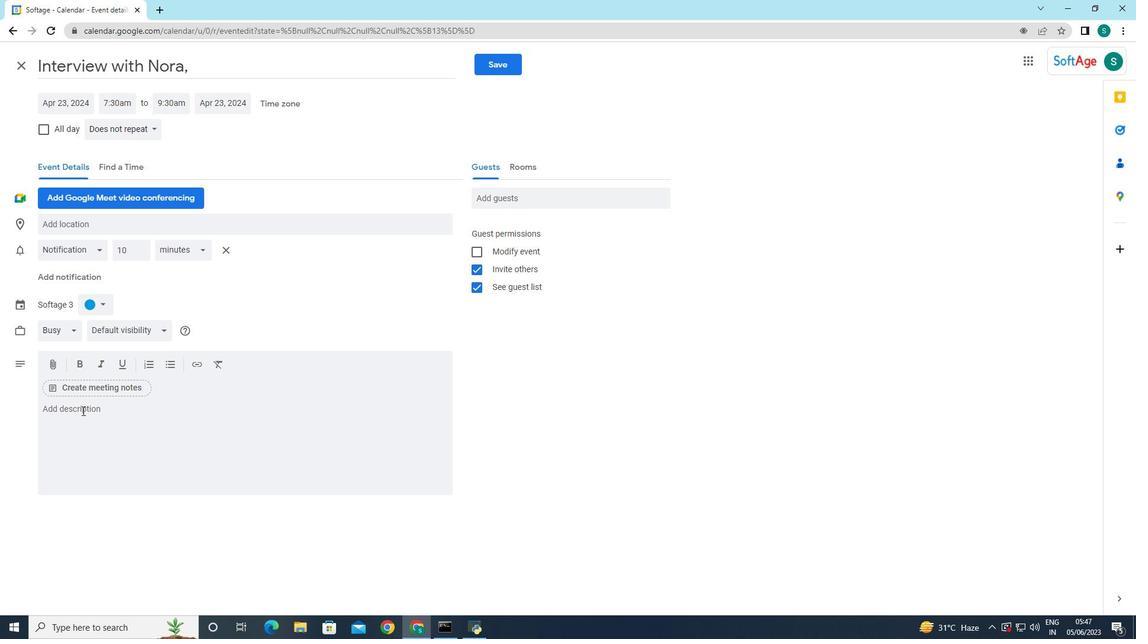 
Action: Key pressed <Key.caps_lock>D<Key.caps_lock>uring<Key.space>this<Key.space>session,<Key.space>we<Key.space>will<Key.space>gather<Key.space>a<Key.space>diverse<Key.space>group<Key.space>of<Key.space>experts,<Key.space>including<Key.space>environmentalists<Key.space><Key.backspace>,<Key.space>engineers,<Key.space>and<Key.space>policy<Key.space>makers,<Key.space>to<Key.space>foster<Key.space>a<Key.space>multidimensional<Key.space>perspective<Key.space>on<Key.space>the<Key.space>topic<Key.space><Key.backspace>.<Key.space><Key.caps_lock>T<Key.caps_lock>hrough<Key.space>an<Key.space>open<Key.space>exchange<Key.space>of<Key.space>i<Key.caps_lock>DEAS<Key.backspace><Key.backspace><Key.backspace><Key.backspace><Key.caps_lock>des<Key.backspace>as<Key.space><Key.backspace>,<Key.space>w<Key.caps_lock>E<Key.space>WILL<Key.space><Key.backspace><Key.backspace><Key.backspace><Key.backspace><Key.backspace><Key.backspace><Key.backspace><Key.caps_lock>e<Key.space>will<Key.space>collectively<Key.space>explore<Key.space>creatives<Key.backspace><Key.space>strategies<Key.space>to<Key.space>minimix<Key.backspace>ze<Key.space>carbon<Key.space>emissions,<Key.space>reduce<Key.space>traffic<Key.space>congestion,<Key.space>and<Key.space>promote<Key.space>eco-friendly<Key.space>modes<Key.space>of<Key.space>transportation.
Screenshot: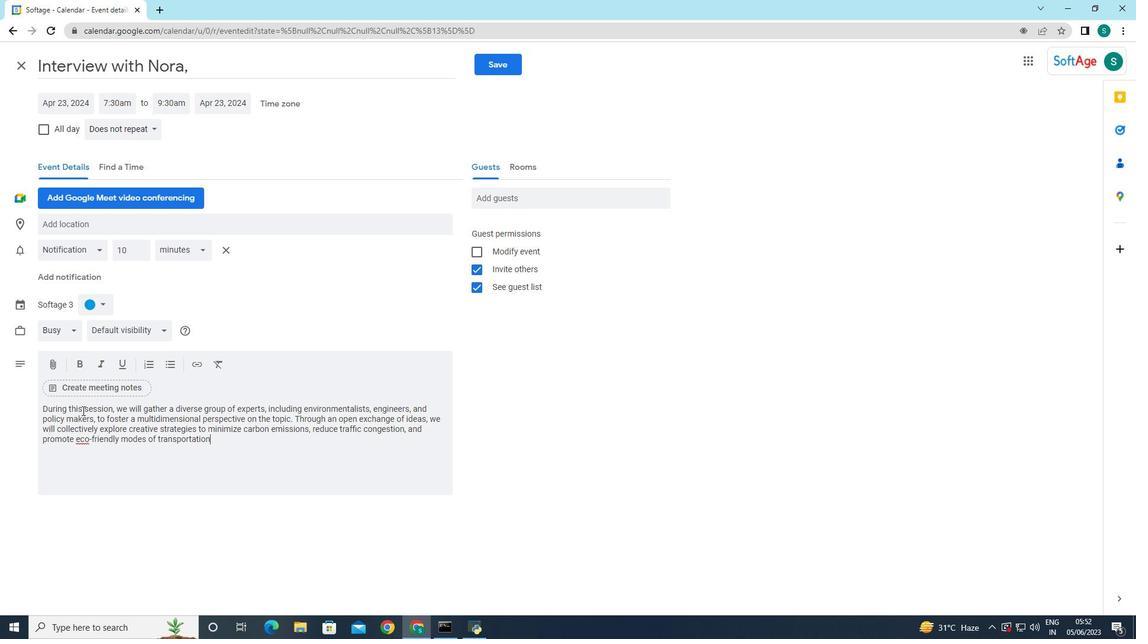 
Action: Mouse moved to (92, 295)
Screenshot: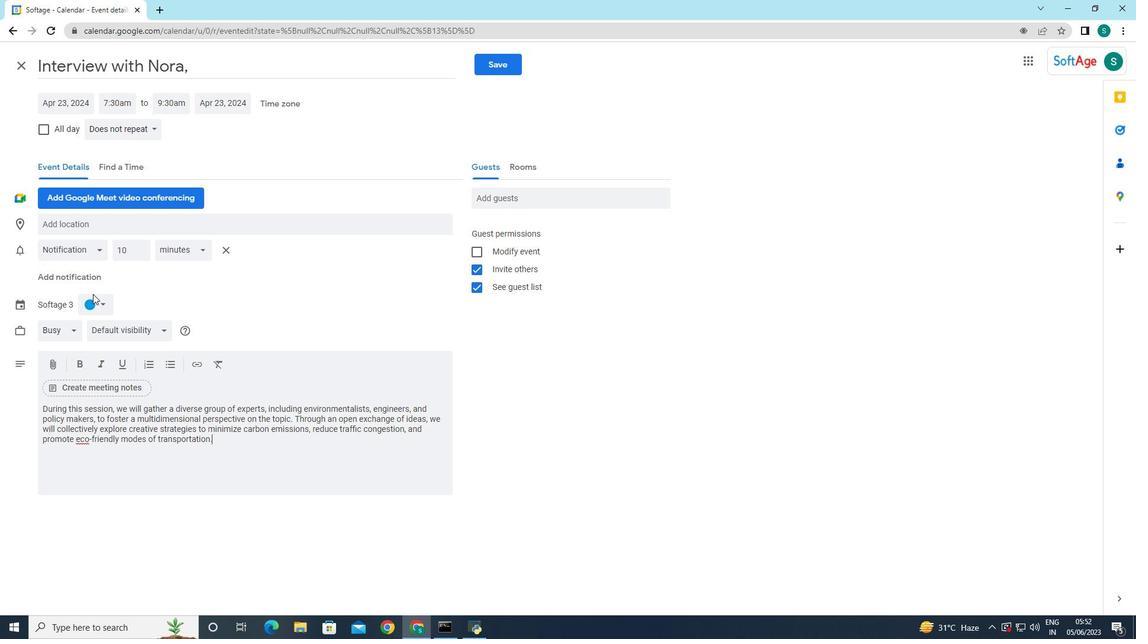 
Action: Mouse pressed left at (92, 295)
Screenshot: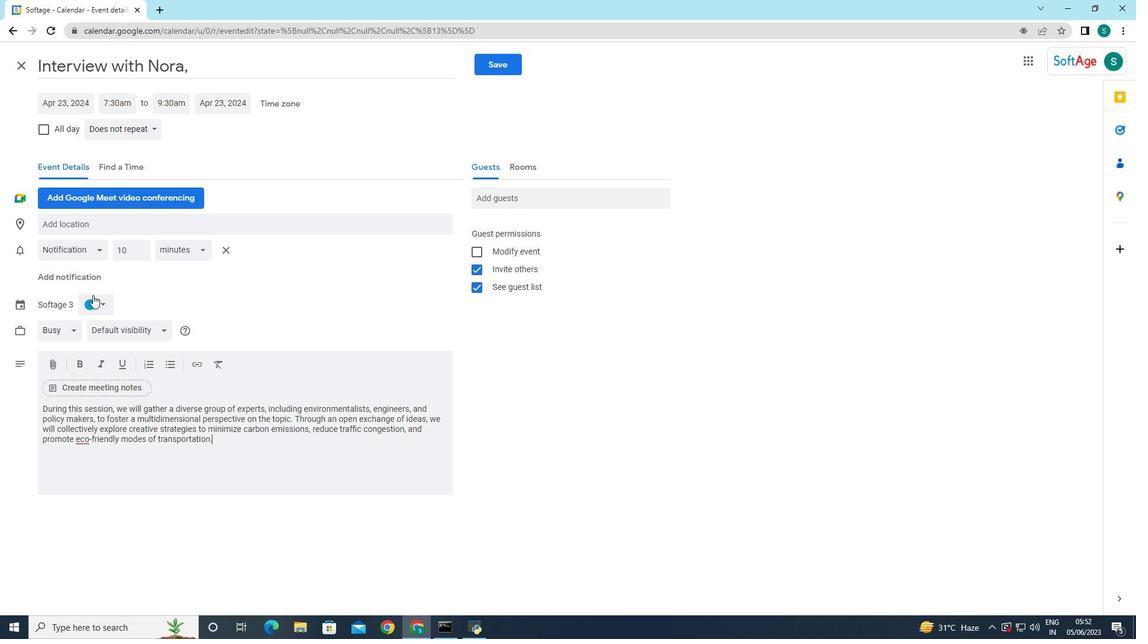 
Action: Mouse moved to (89, 315)
Screenshot: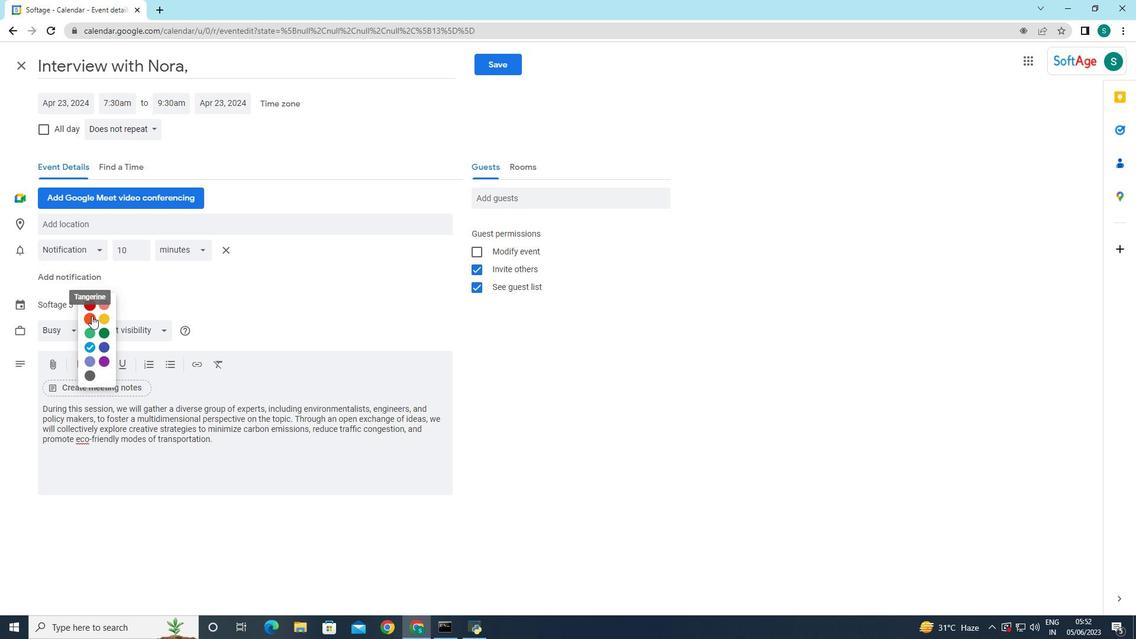 
Action: Mouse pressed left at (89, 315)
Screenshot: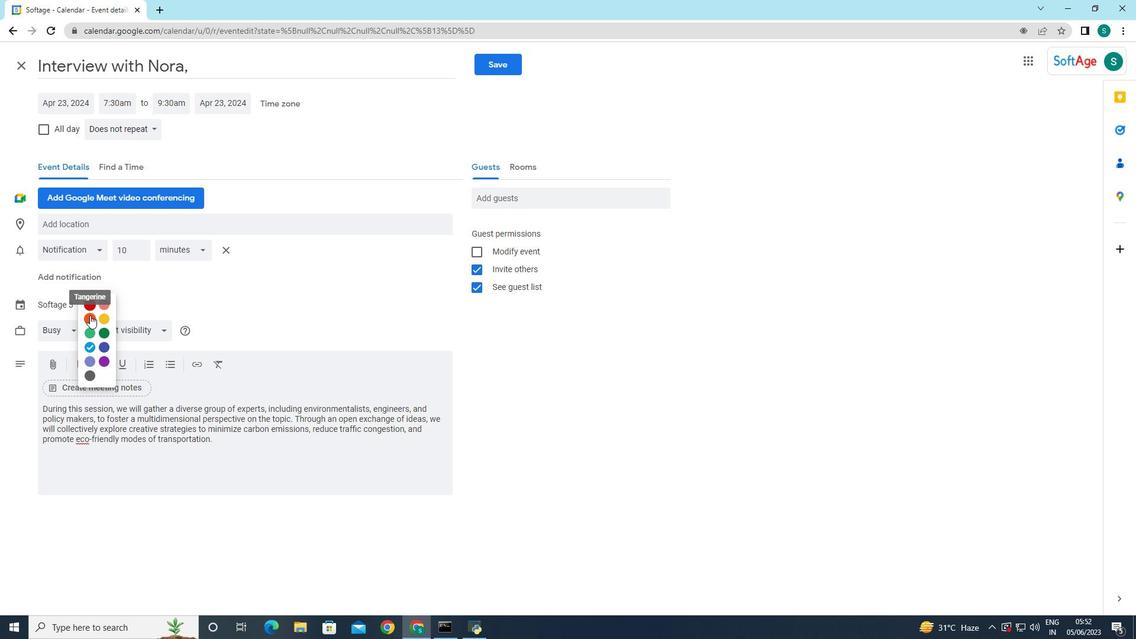 
Action: Mouse moved to (136, 228)
Screenshot: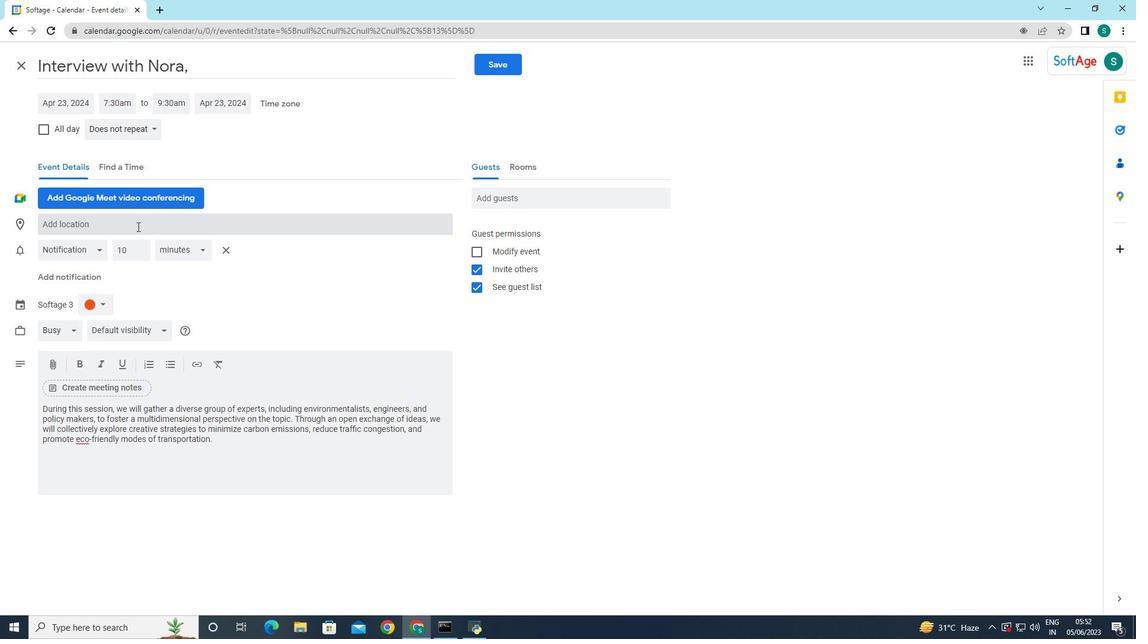 
Action: Mouse pressed left at (136, 228)
Screenshot: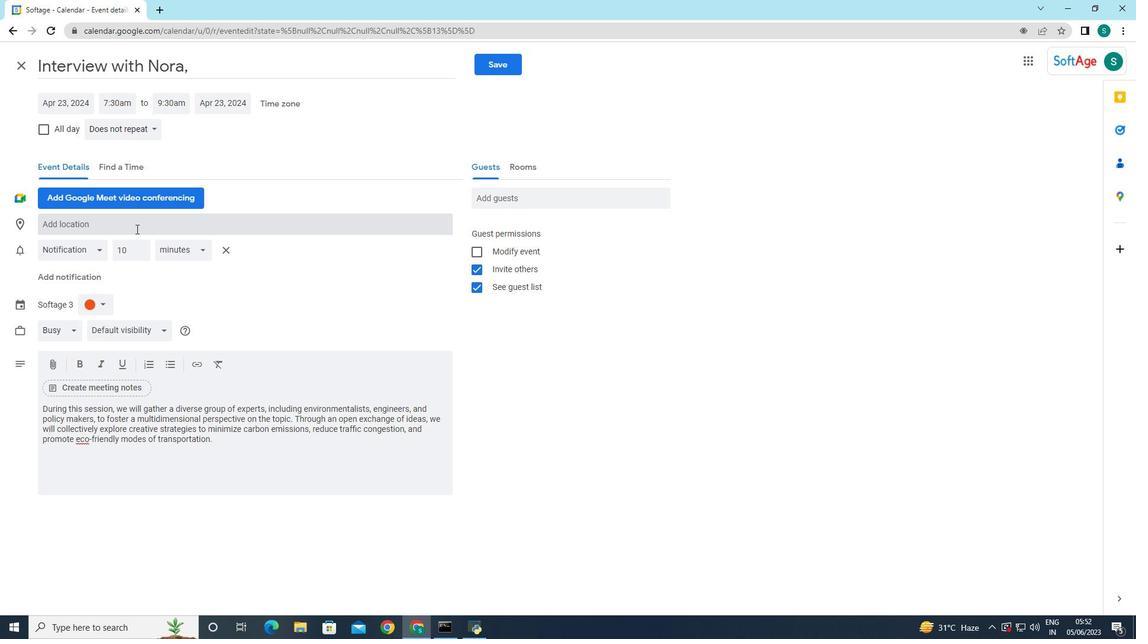 
Action: Key pressed 321<Key.caps_lock><Key.space>C<Key.caps_lock>ap<Key.space>f<Key.backspace><Key.caps_lock>F<Key.caps_lock>errant<Key.backspace><Key.backspace>t,<Key.space><Key.caps_lock>F<Key.caps_lock>rance
Screenshot: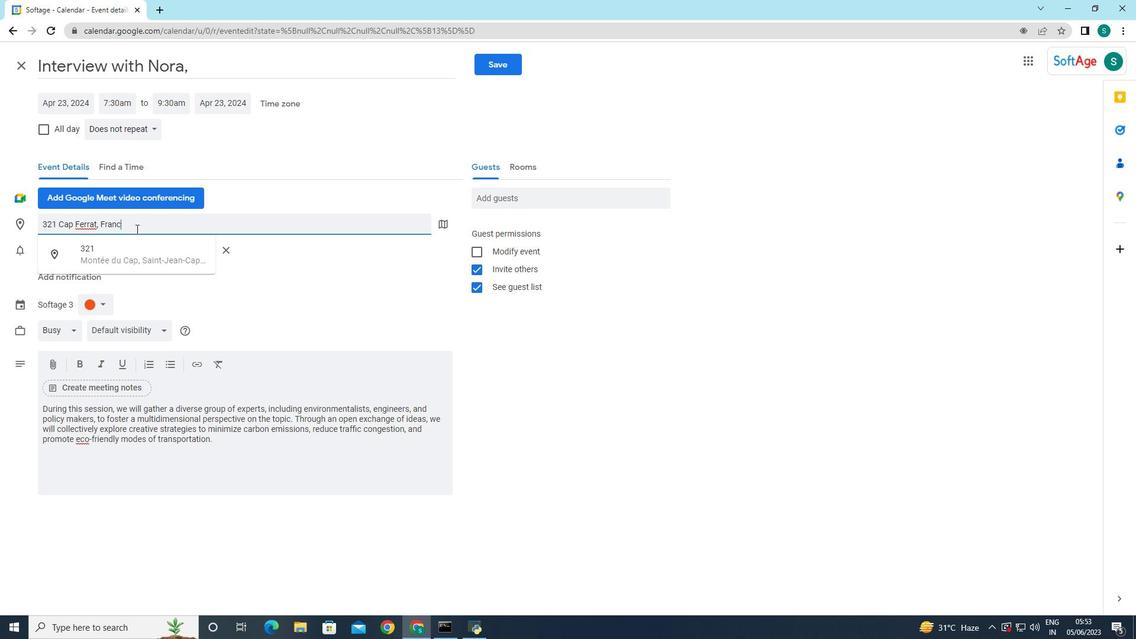 
Action: Mouse moved to (304, 286)
Screenshot: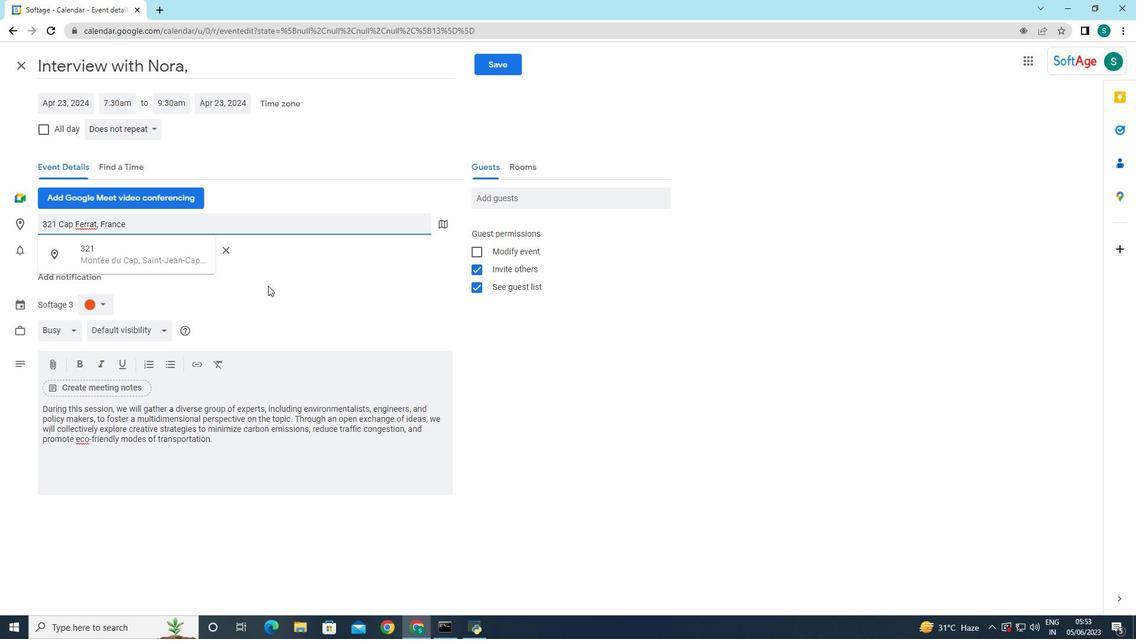 
Action: Mouse pressed left at (304, 286)
Screenshot: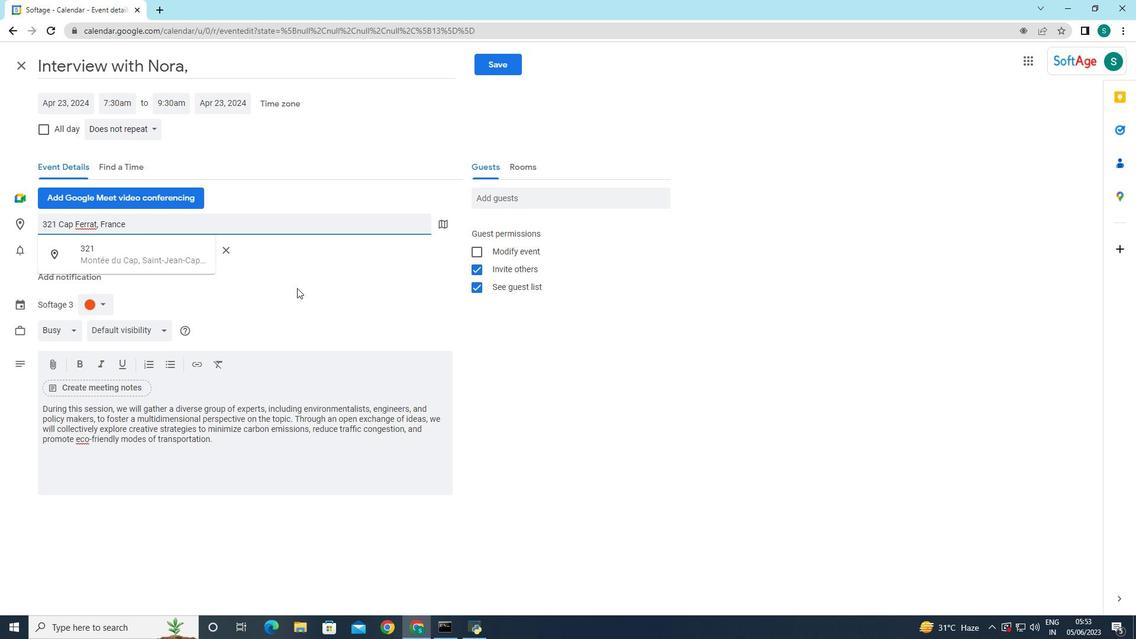 
Action: Mouse moved to (585, 200)
Screenshot: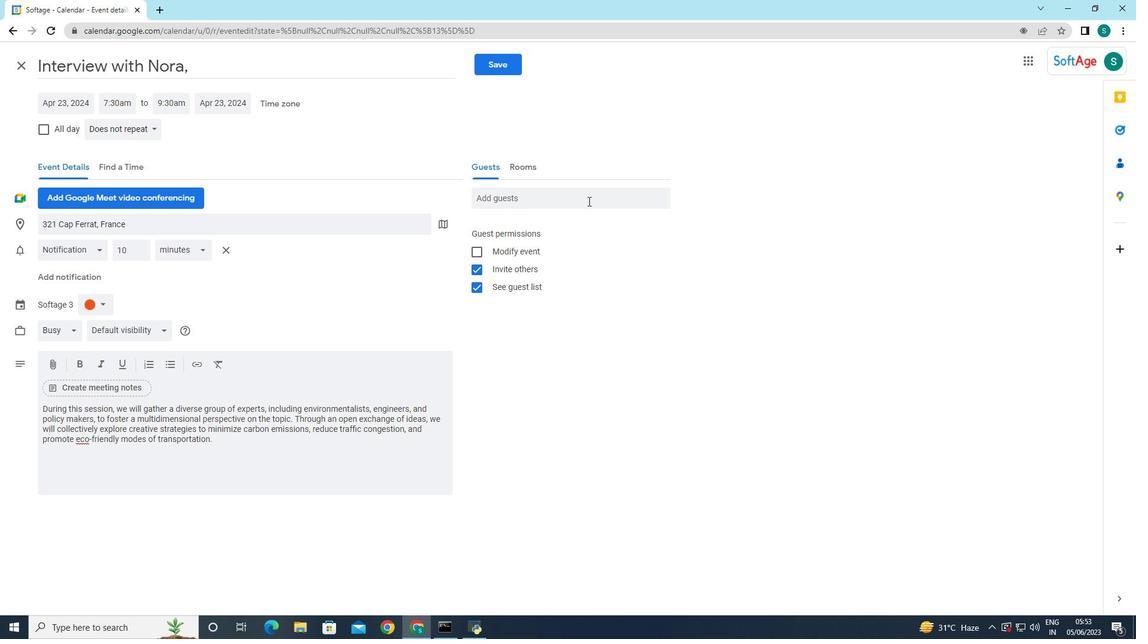 
Action: Mouse pressed left at (585, 200)
Screenshot: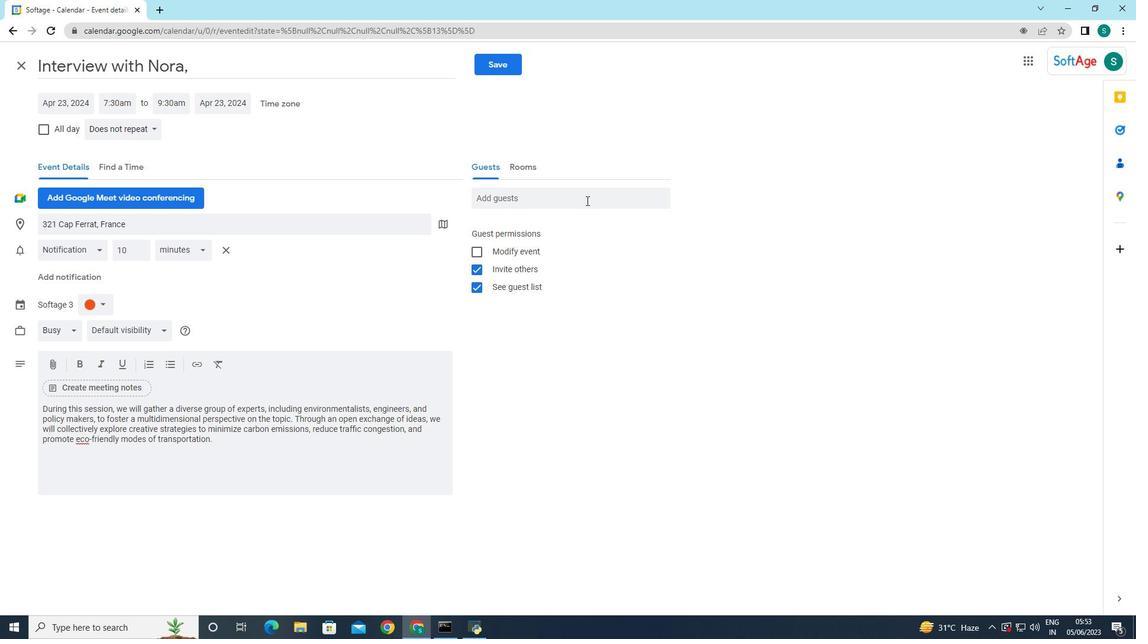 
Action: Key pressed softage.5
Screenshot: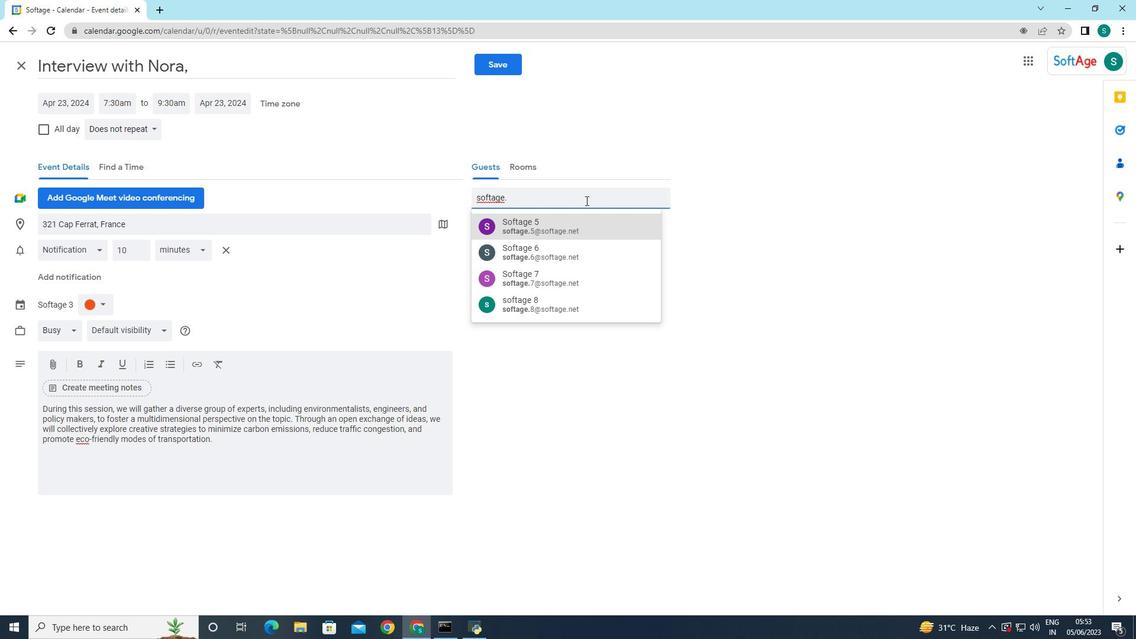 
Action: Mouse moved to (581, 240)
Screenshot: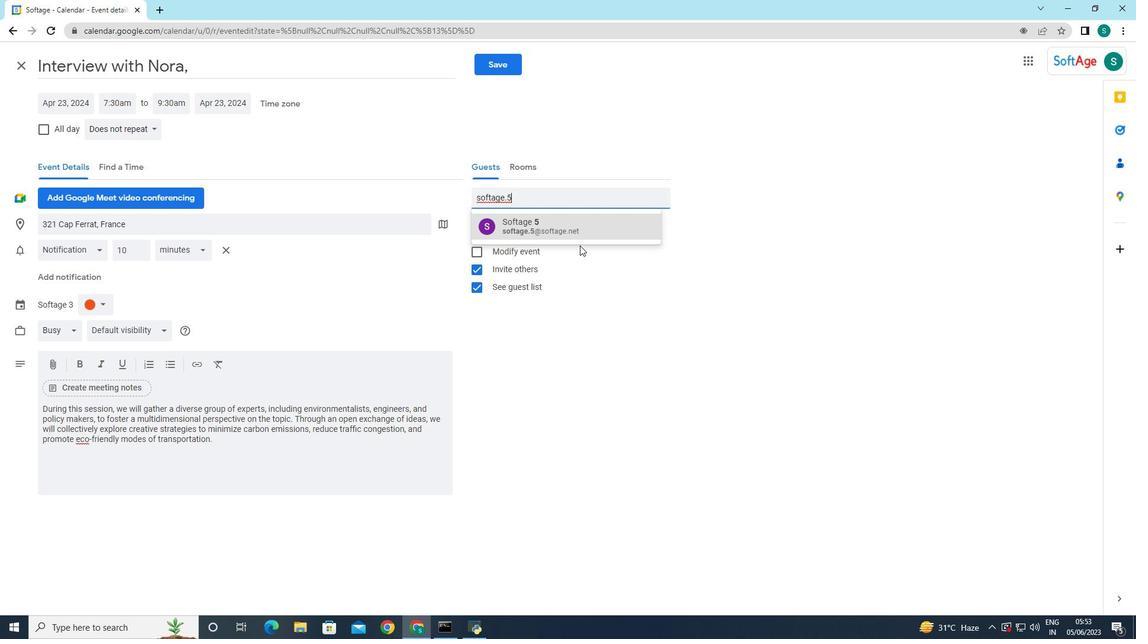 
Action: Mouse pressed left at (581, 240)
Screenshot: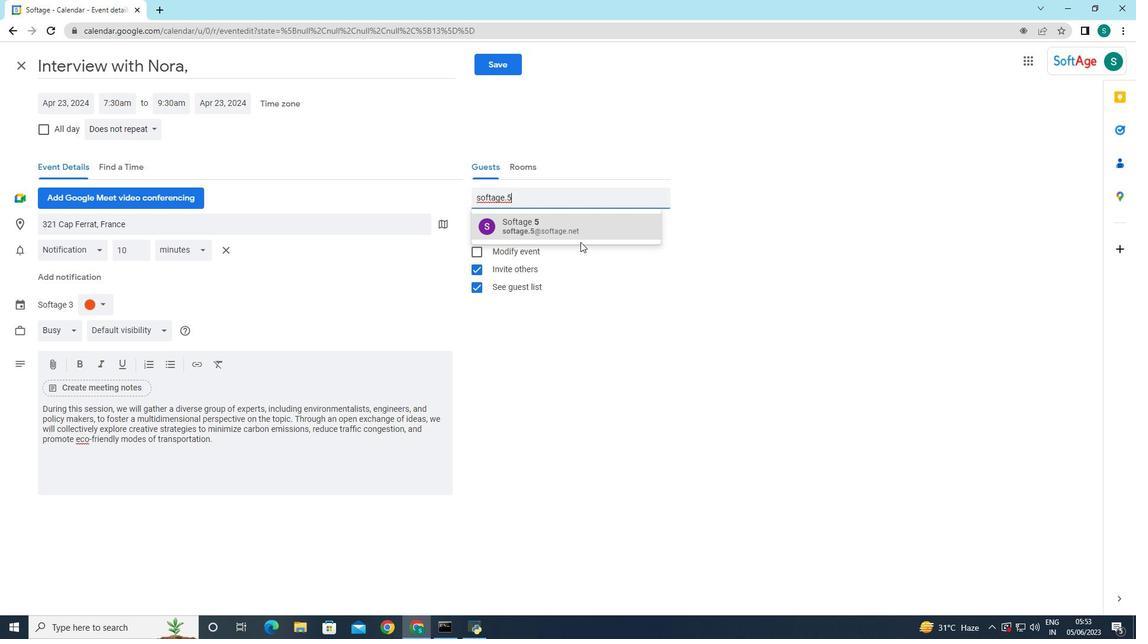 
Action: Mouse moved to (578, 199)
Screenshot: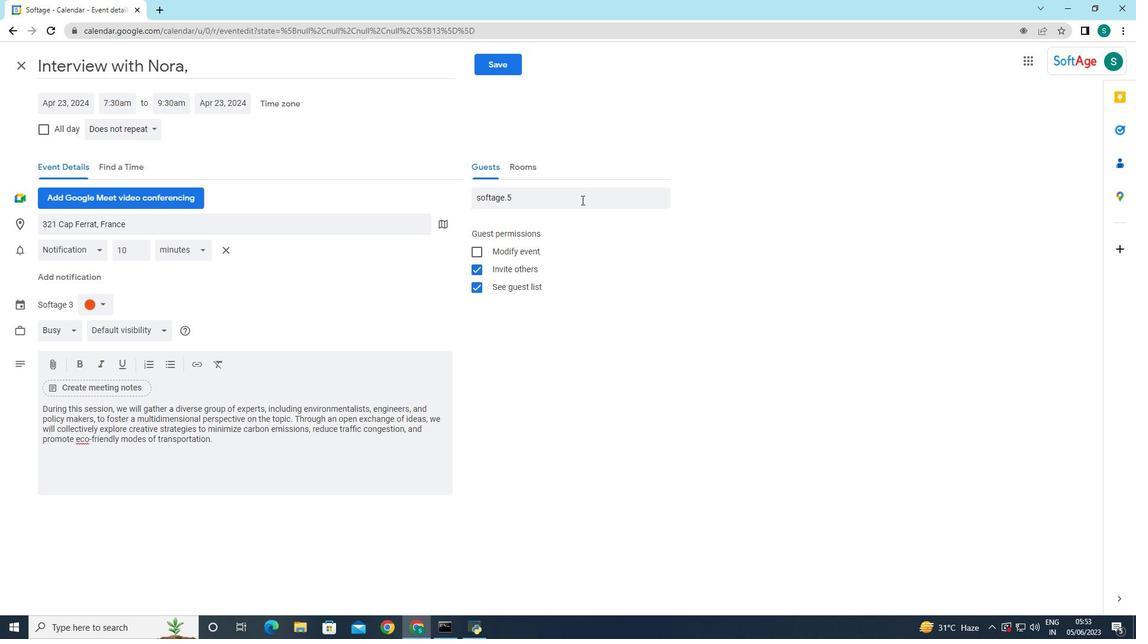 
Action: Mouse pressed left at (578, 199)
Screenshot: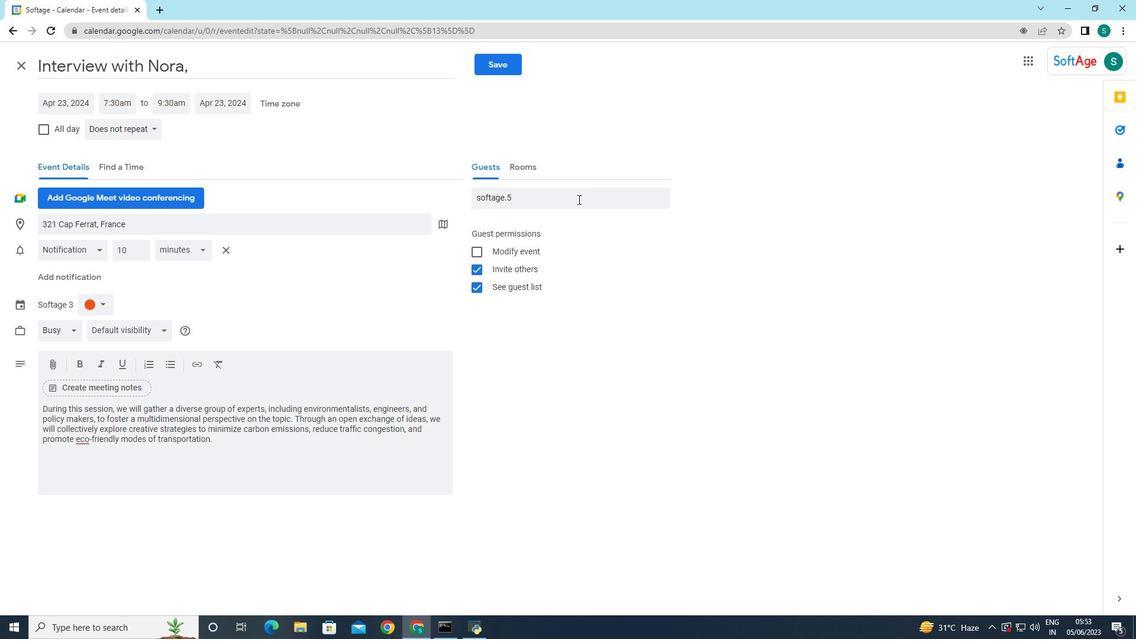 
Action: Mouse moved to (582, 218)
Screenshot: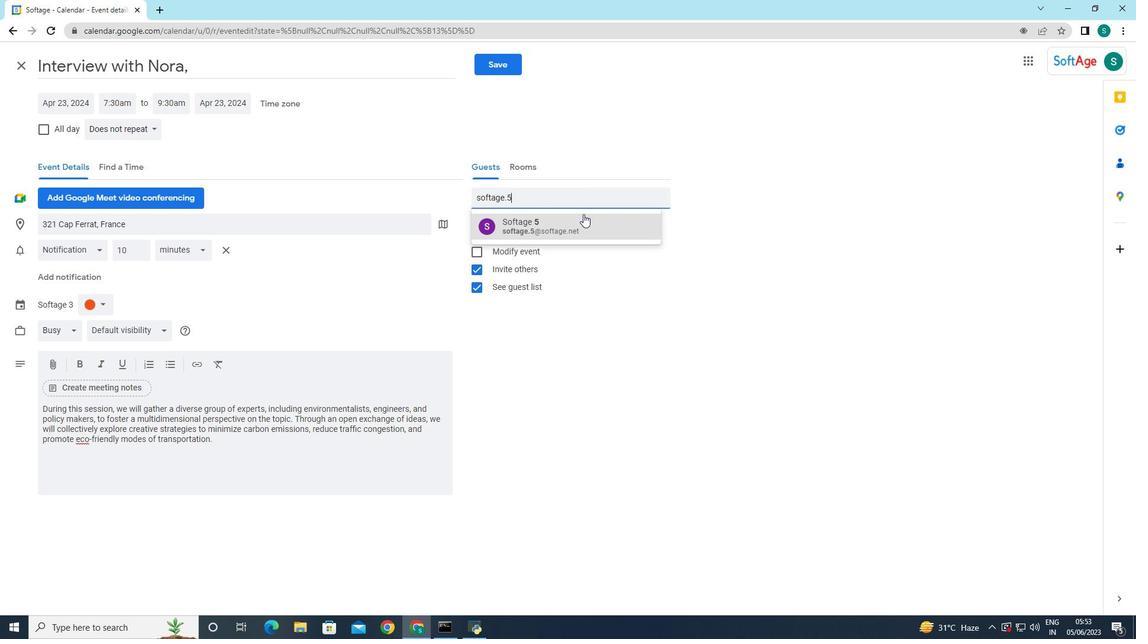 
Action: Mouse pressed left at (582, 218)
Screenshot: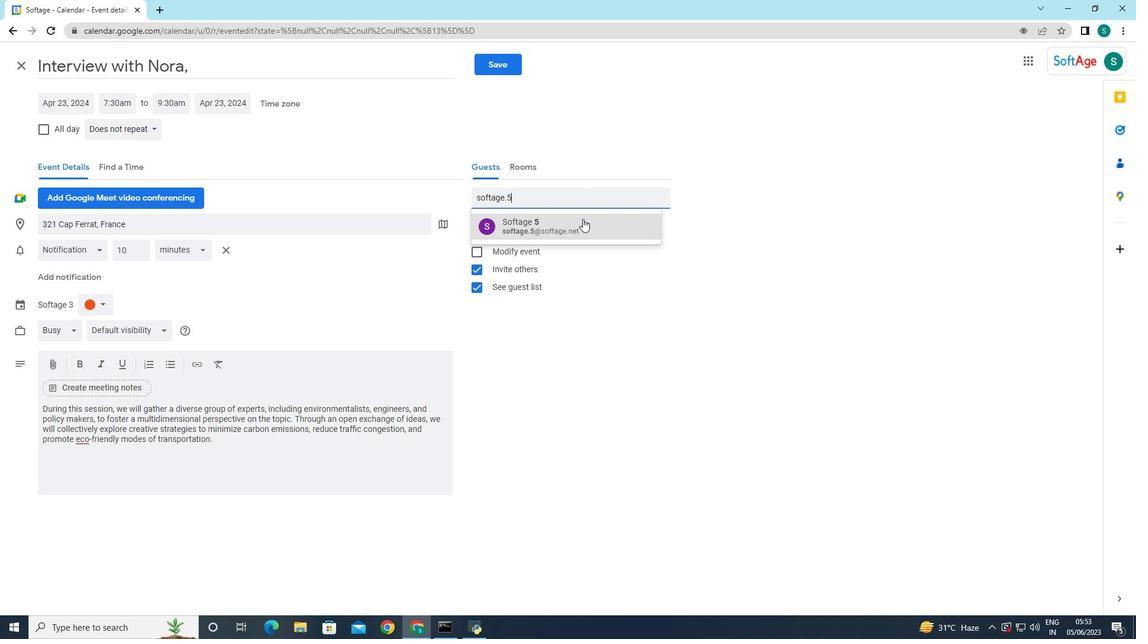 
Action: Mouse moved to (564, 198)
Screenshot: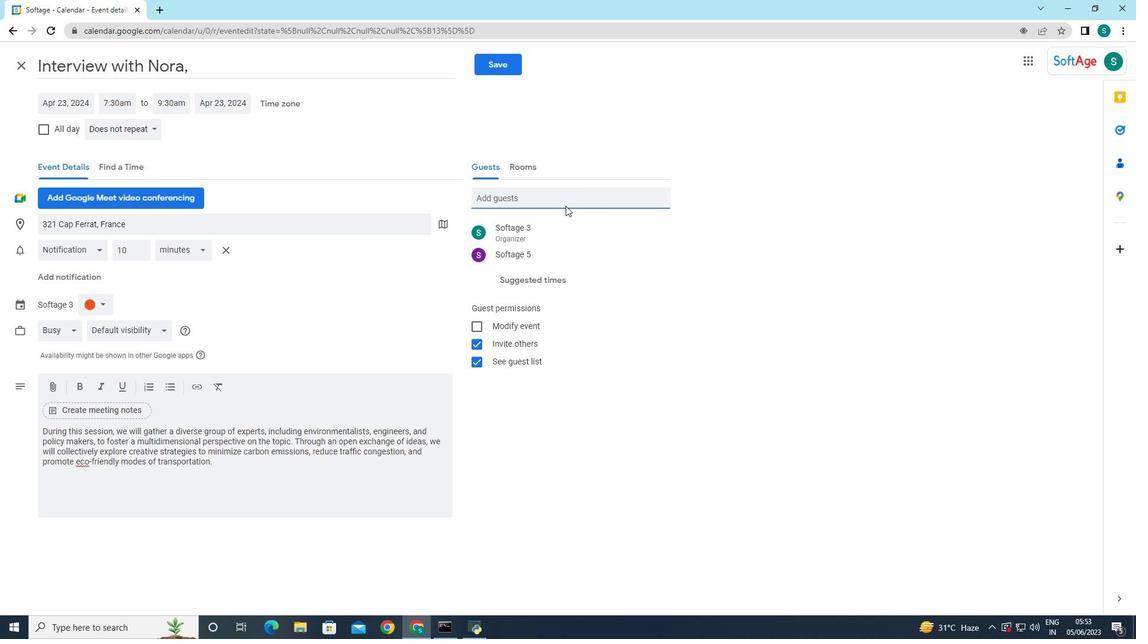 
Action: Mouse pressed left at (564, 198)
Screenshot: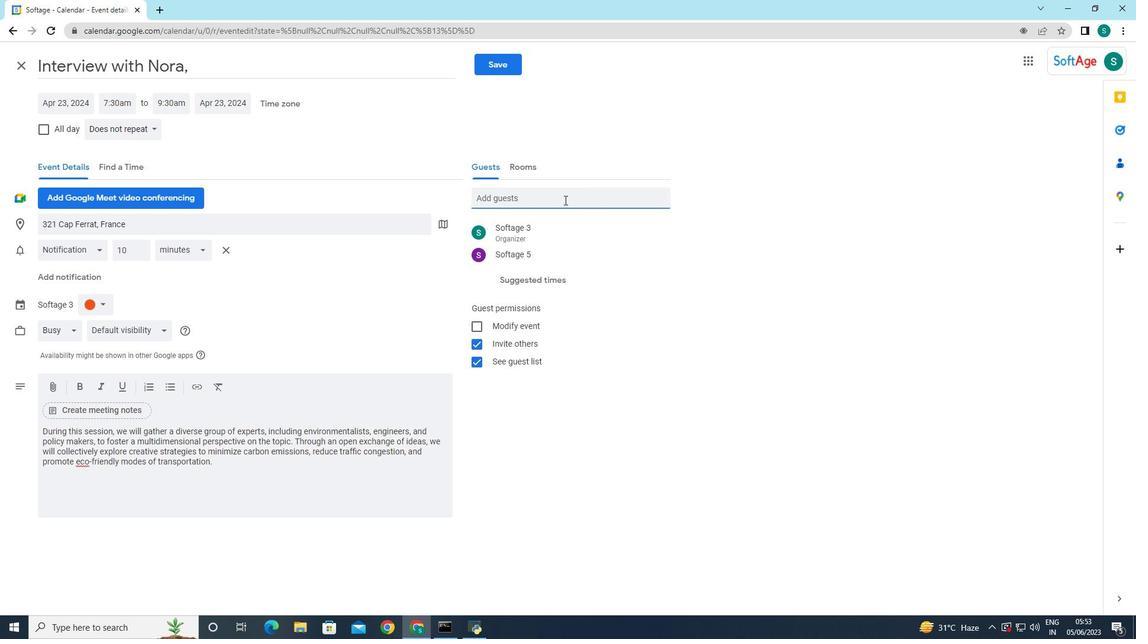 
Action: Mouse moved to (559, 229)
Screenshot: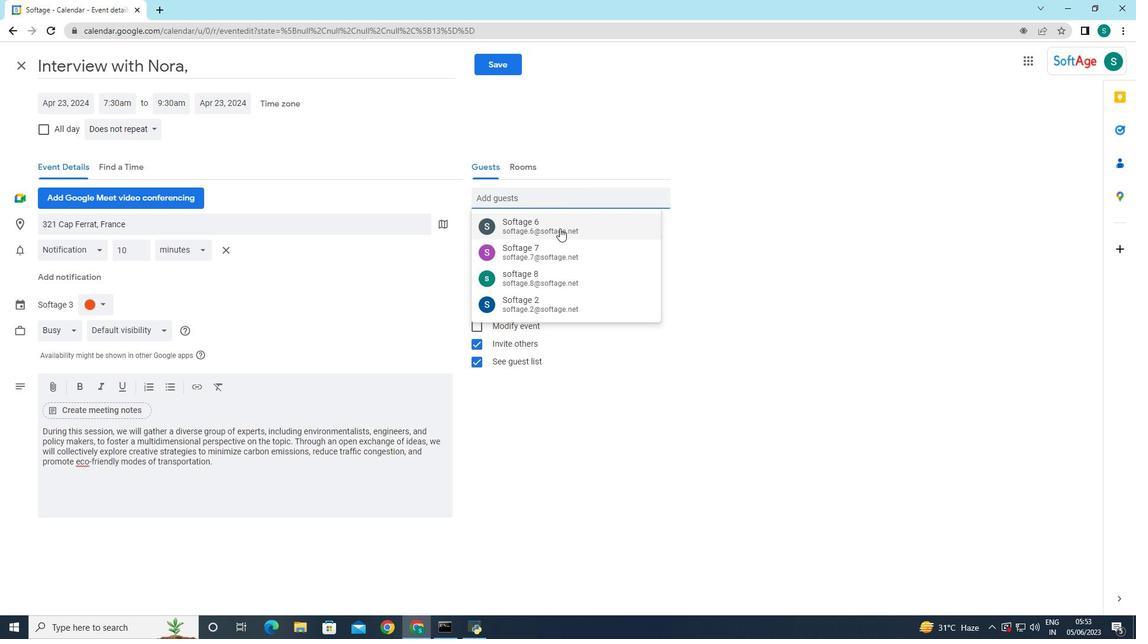 
Action: Mouse pressed left at (559, 229)
Screenshot: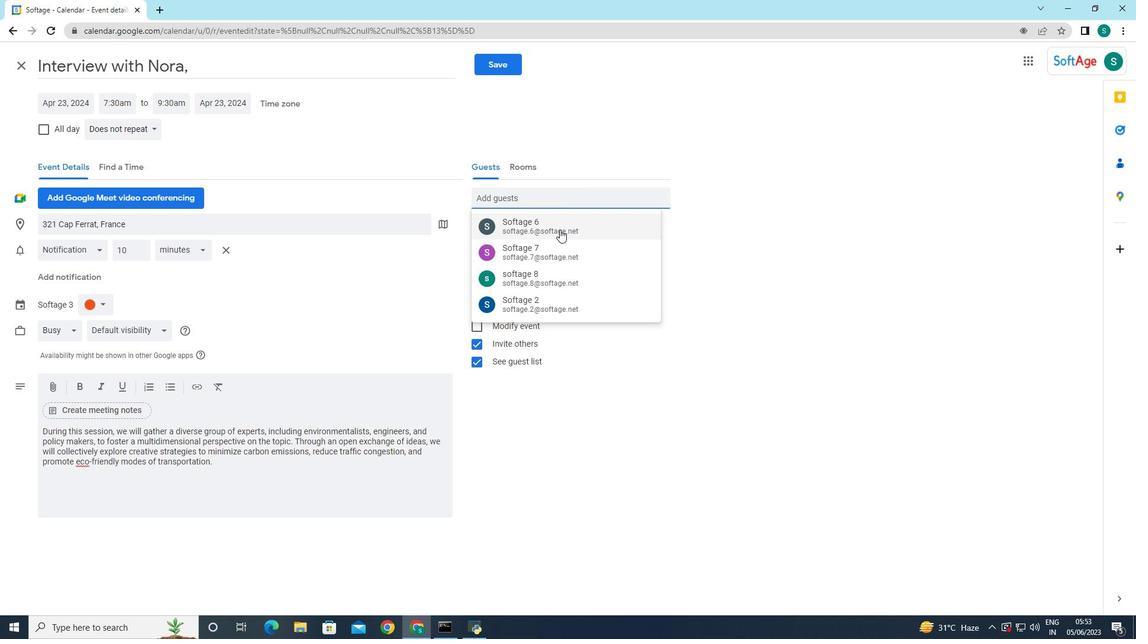 
Action: Mouse moved to (658, 230)
Screenshot: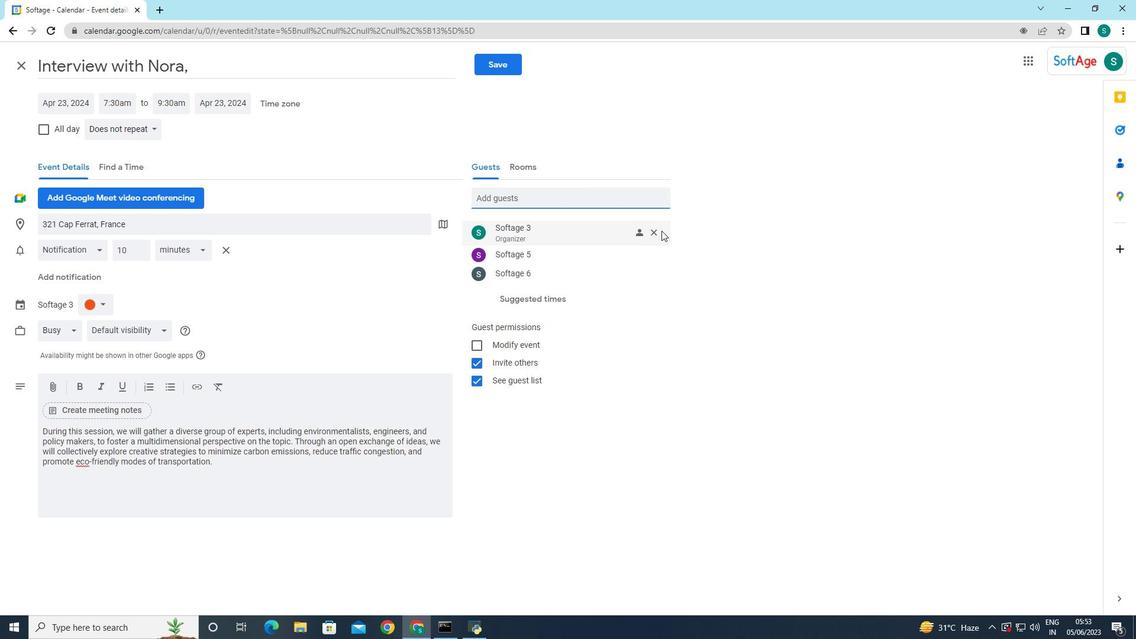 
Action: Mouse pressed left at (658, 230)
Screenshot: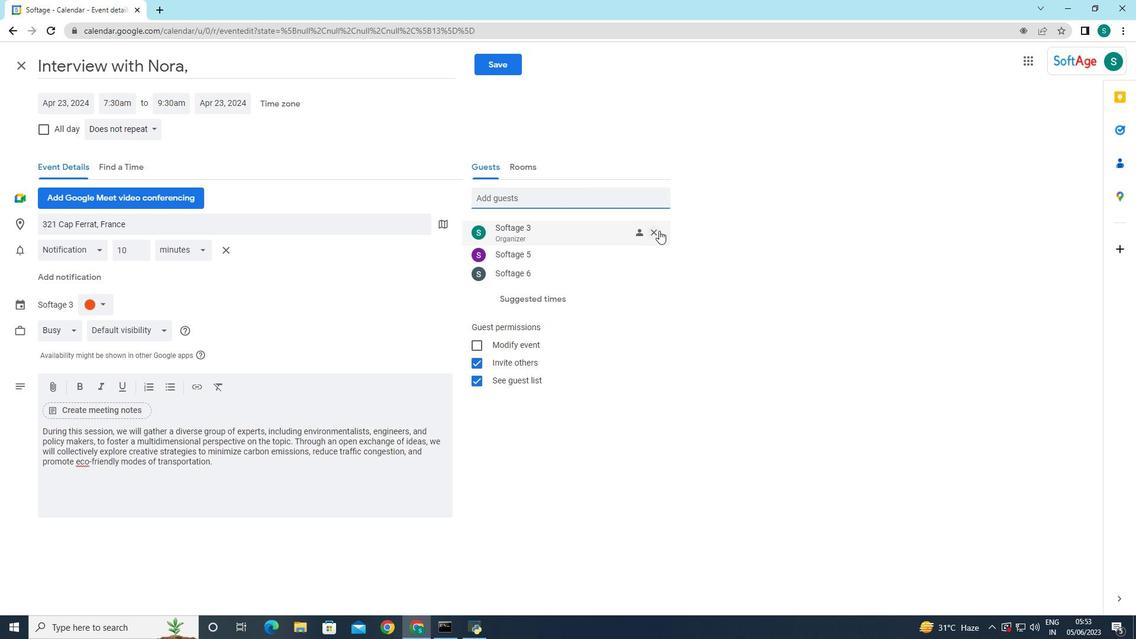 
Action: Mouse moved to (141, 128)
Screenshot: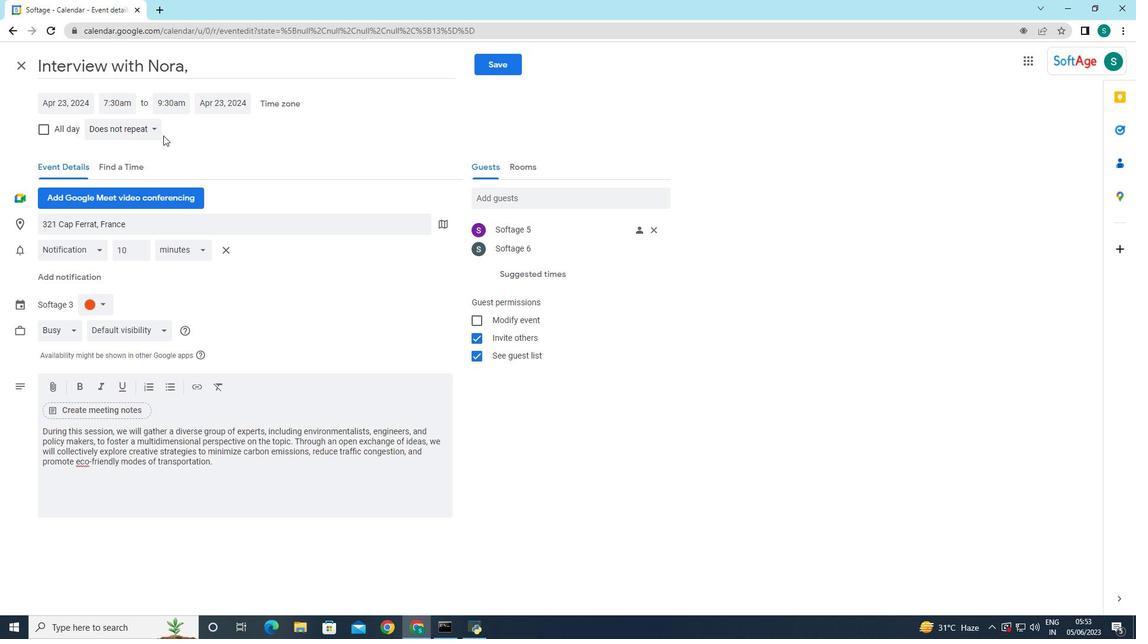 
Action: Mouse pressed left at (141, 128)
Screenshot: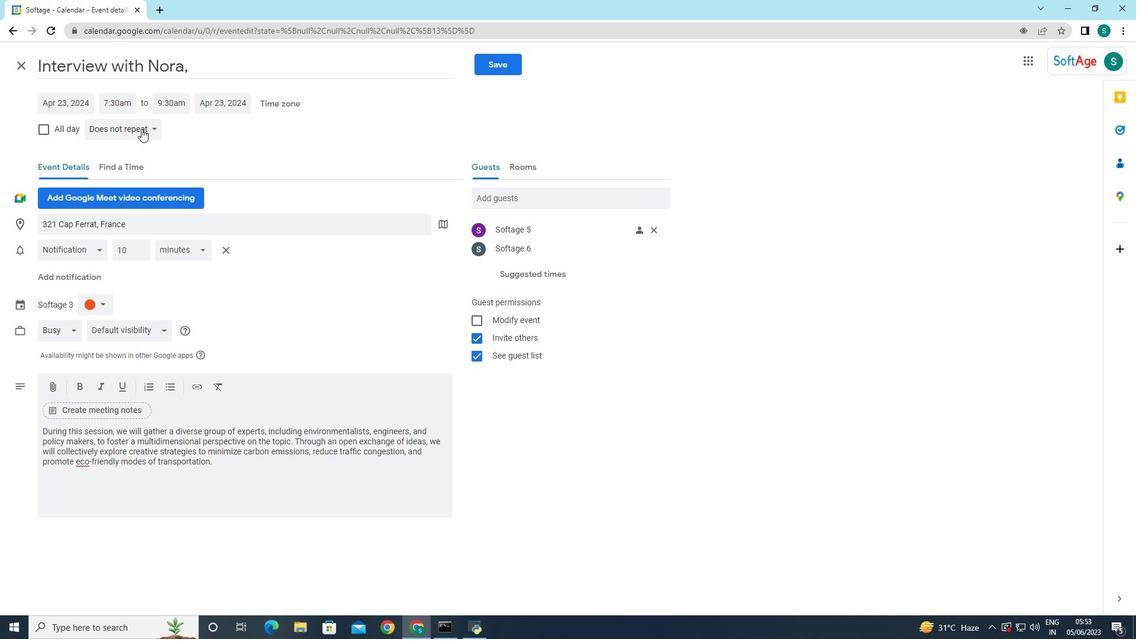 
Action: Mouse moved to (115, 154)
Screenshot: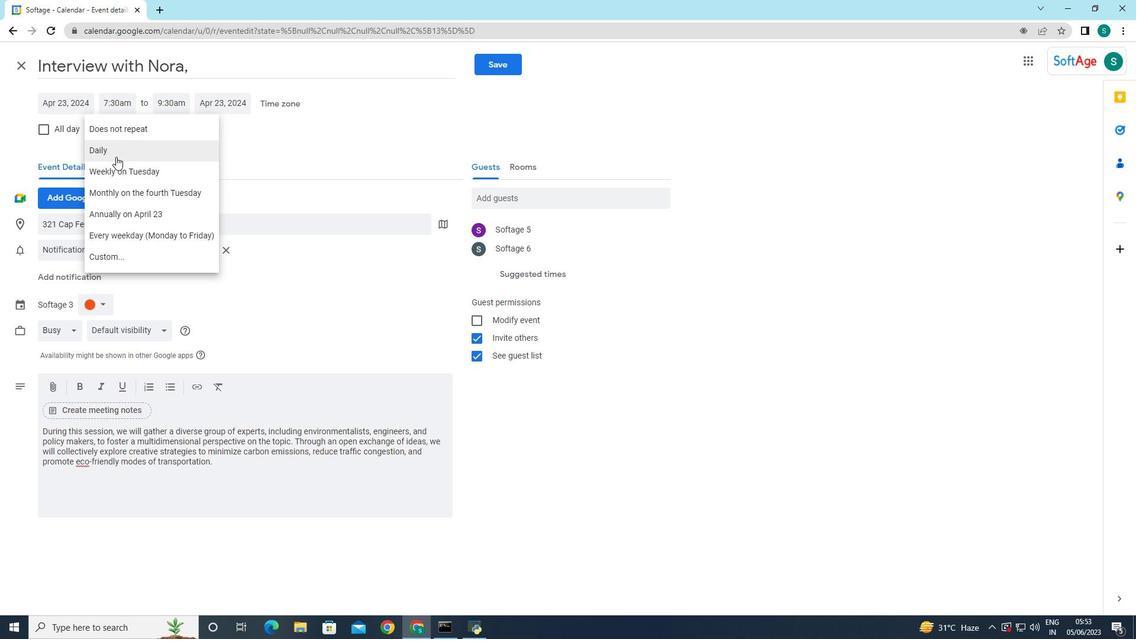 
Action: Mouse pressed left at (115, 154)
Screenshot: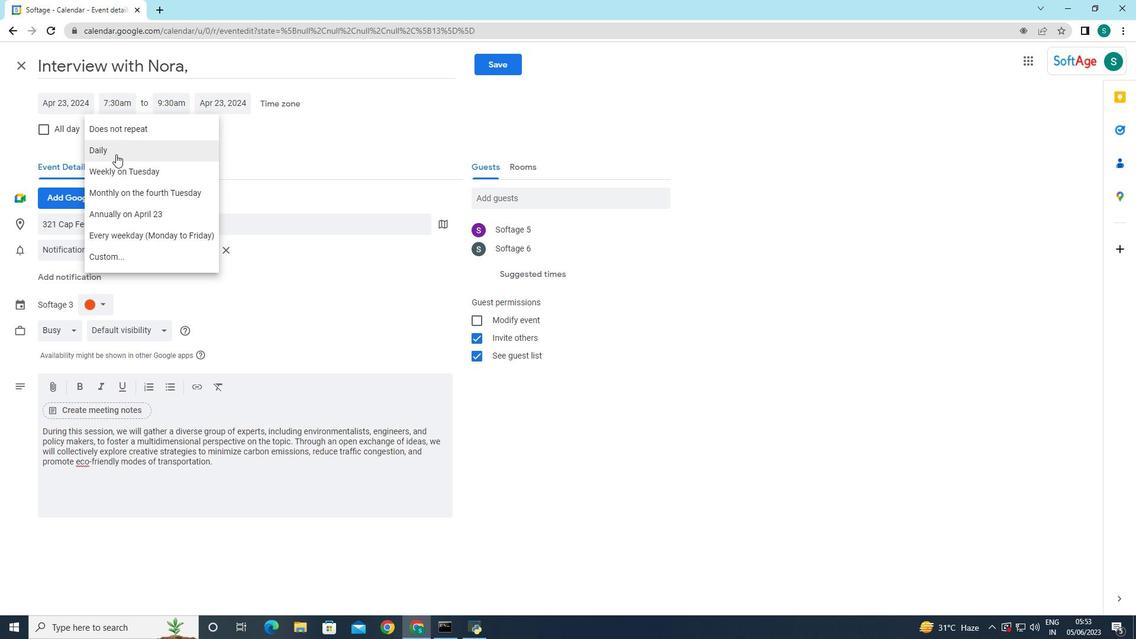 
Action: Mouse moved to (506, 72)
Screenshot: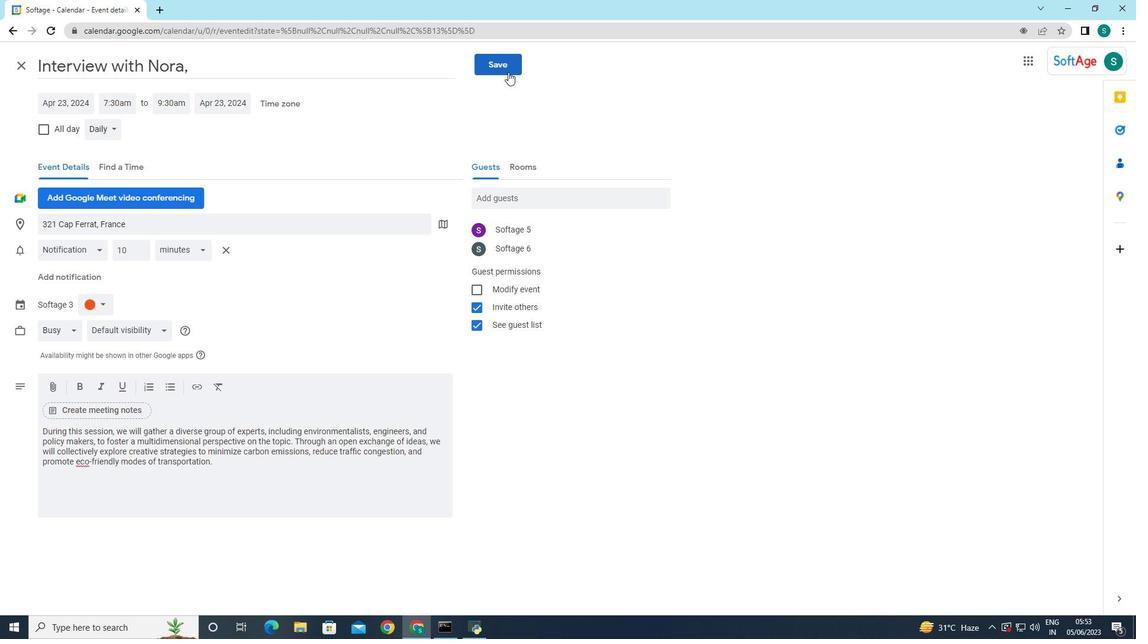 
Action: Mouse pressed left at (506, 72)
Screenshot: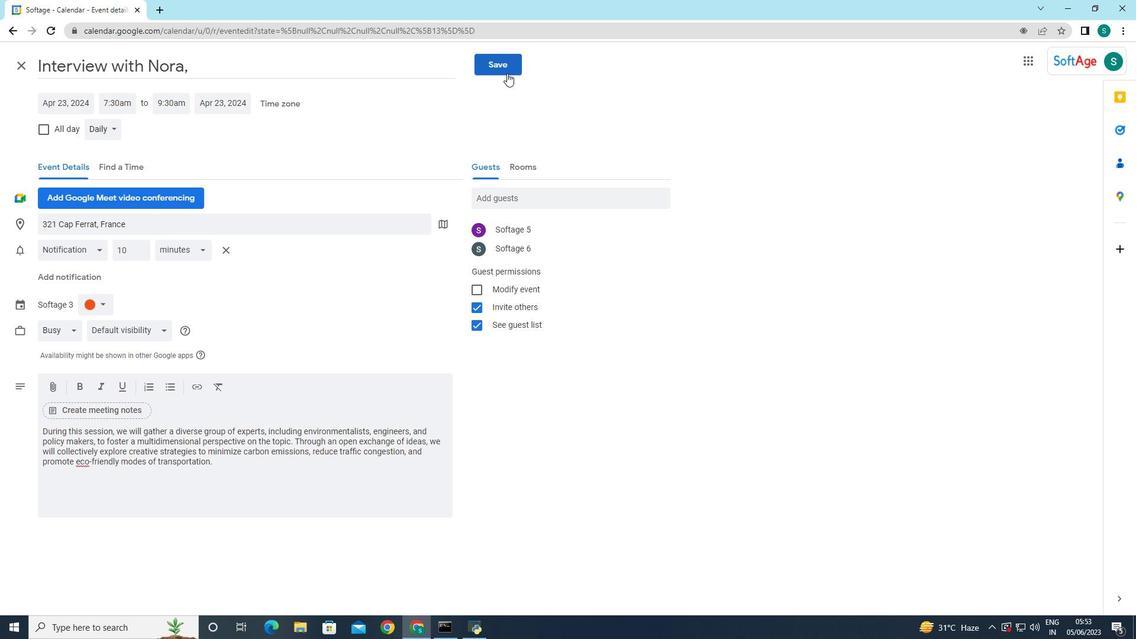 
Action: Mouse moved to (686, 359)
Screenshot: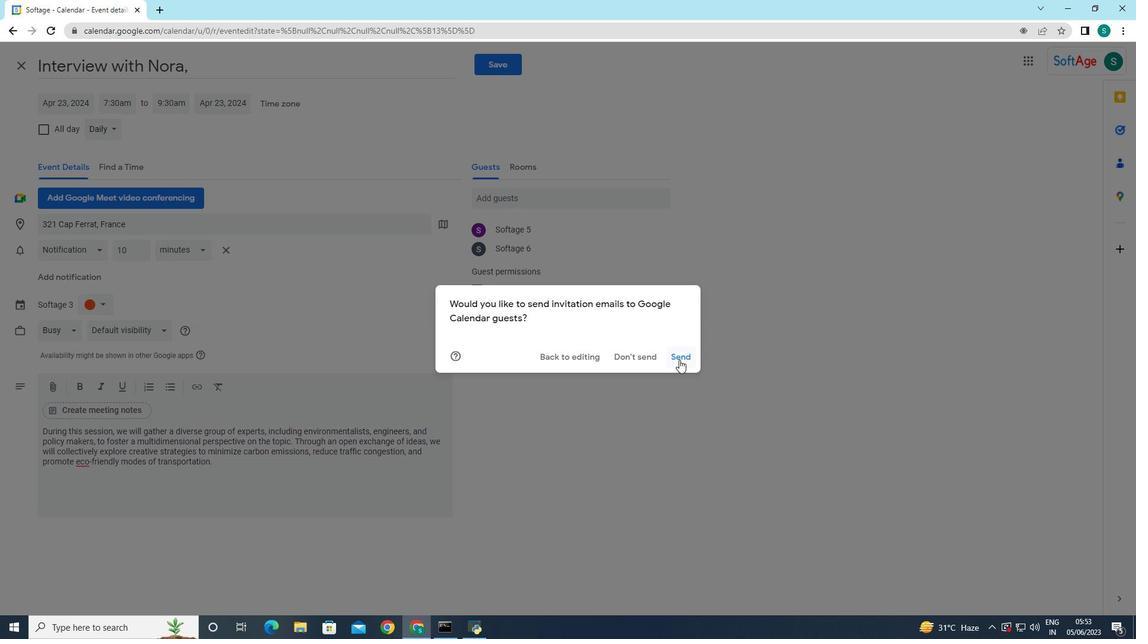 
Action: Mouse pressed left at (686, 359)
Screenshot: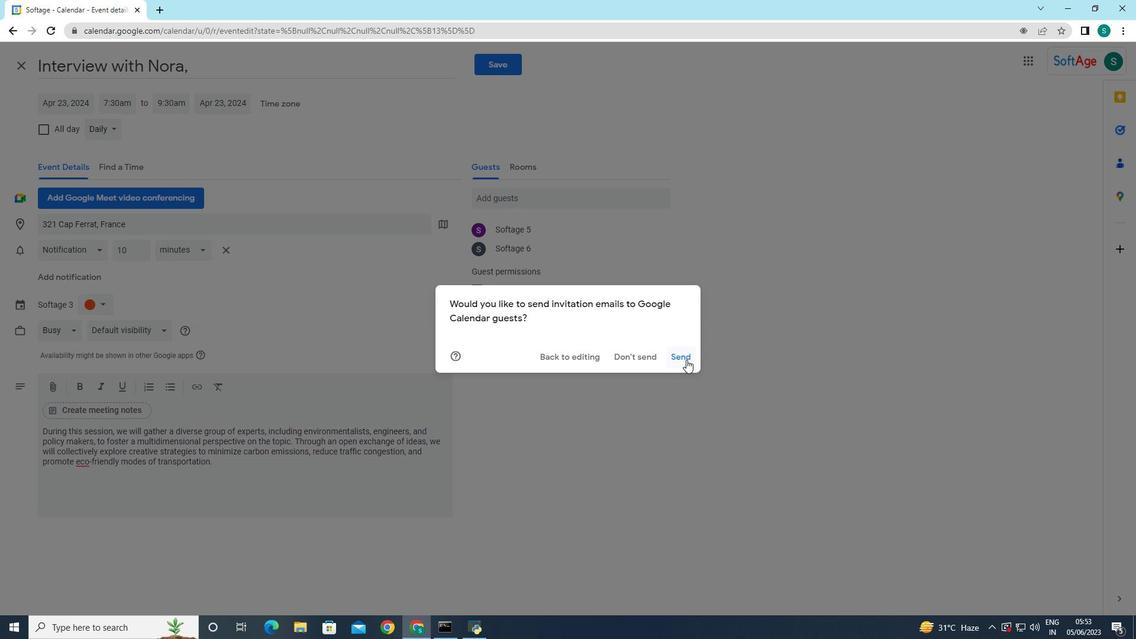 
Action: Mouse moved to (686, 359)
Screenshot: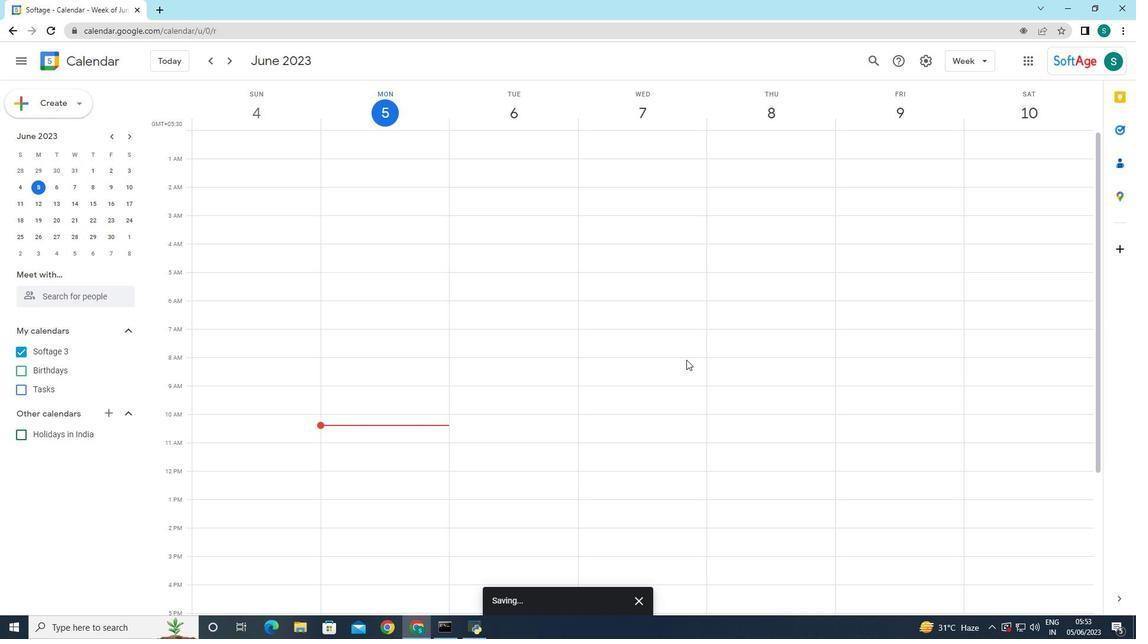 
